 Task: Create new contact,   with mail id: 'Alice_King@denso.com', first name: 'Alice', Last name: 'King', Job Title: Operations Assistant, Phone number (305) 555-9012. Change life cycle stage to  'Lead' and lead status to 'New'. Add new company to the associated contact: trw.com and type: Vendor. Logged in from softage.4@softage.net
Action: Mouse moved to (64, 55)
Screenshot: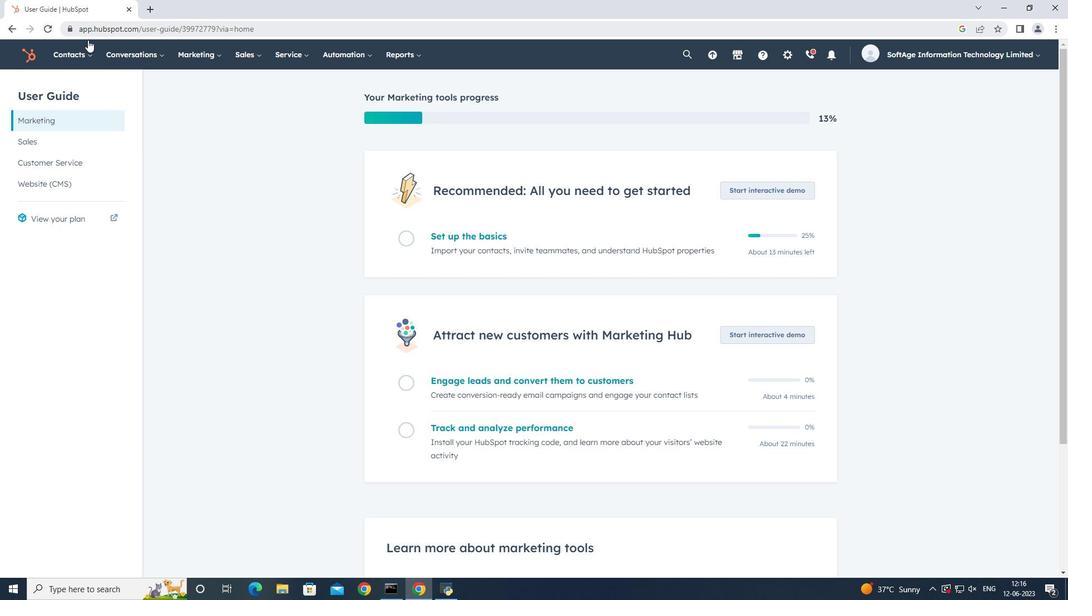 
Action: Mouse pressed left at (64, 55)
Screenshot: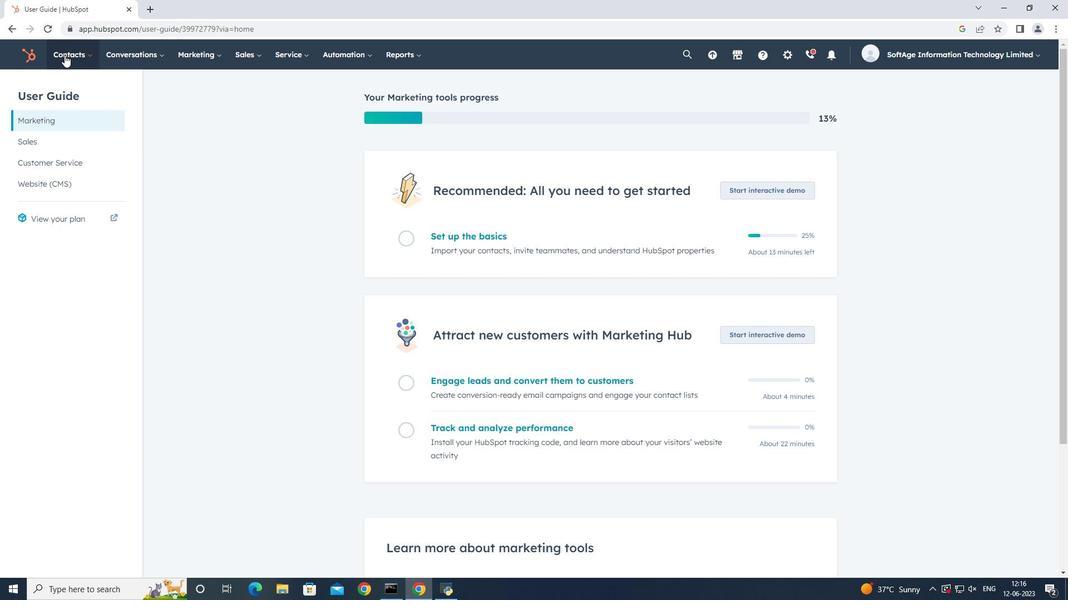 
Action: Mouse moved to (76, 86)
Screenshot: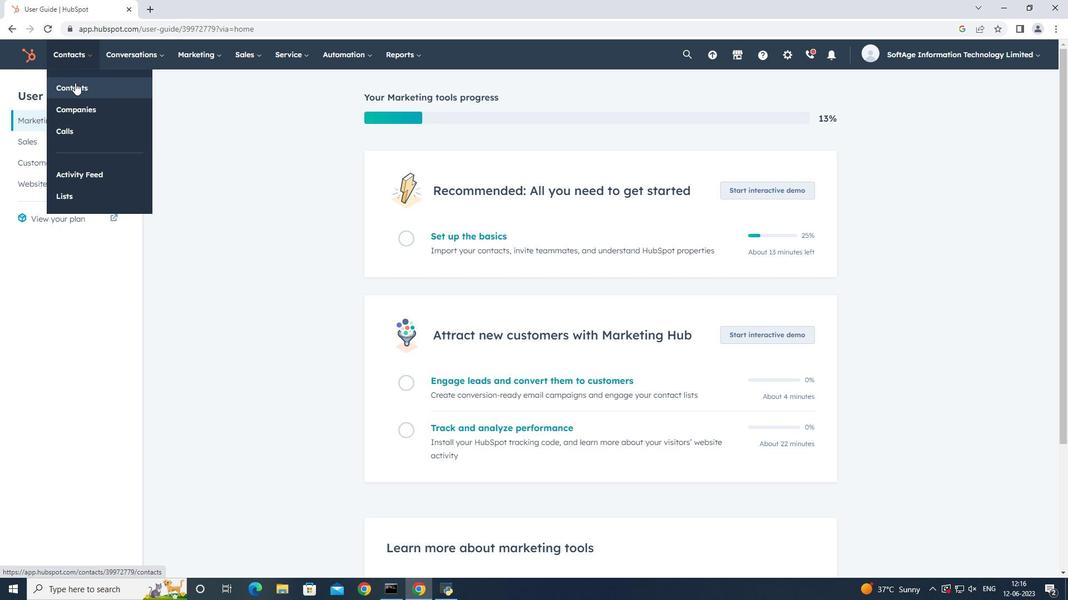 
Action: Mouse pressed left at (76, 86)
Screenshot: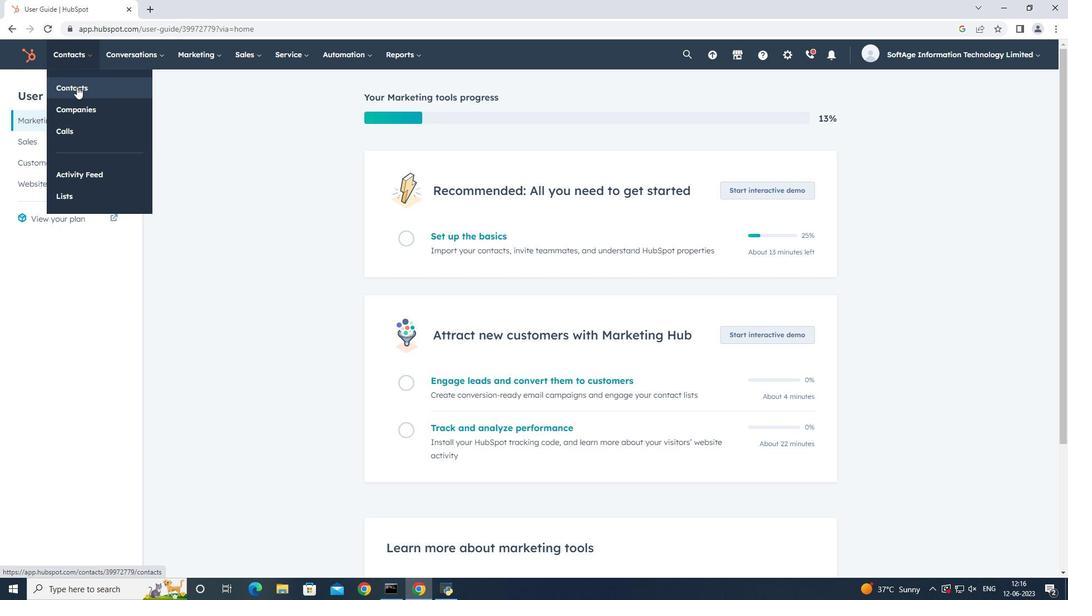 
Action: Mouse moved to (1030, 96)
Screenshot: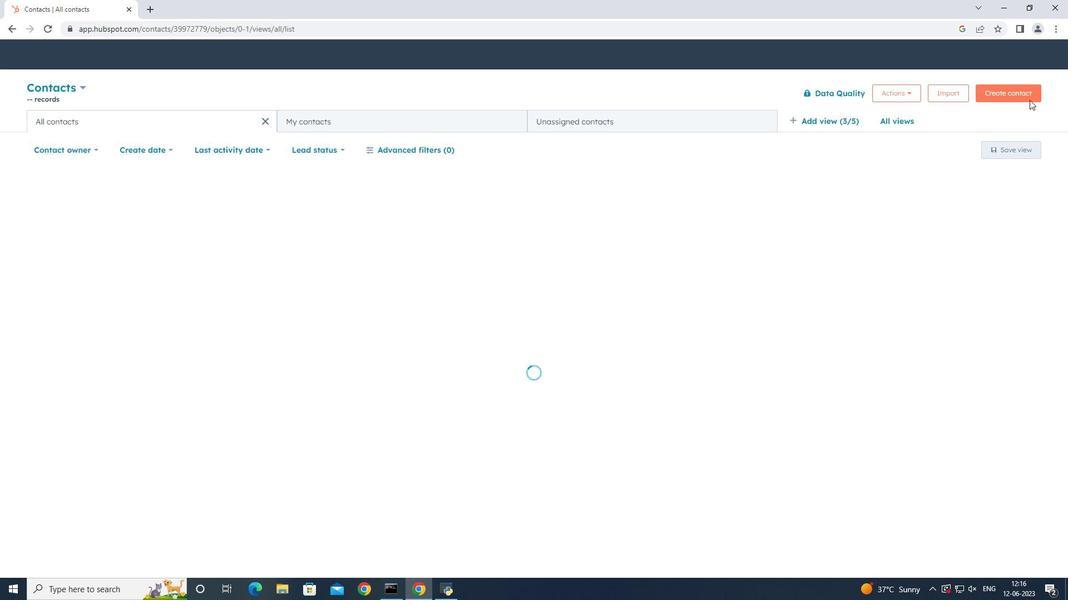 
Action: Mouse pressed left at (1030, 96)
Screenshot: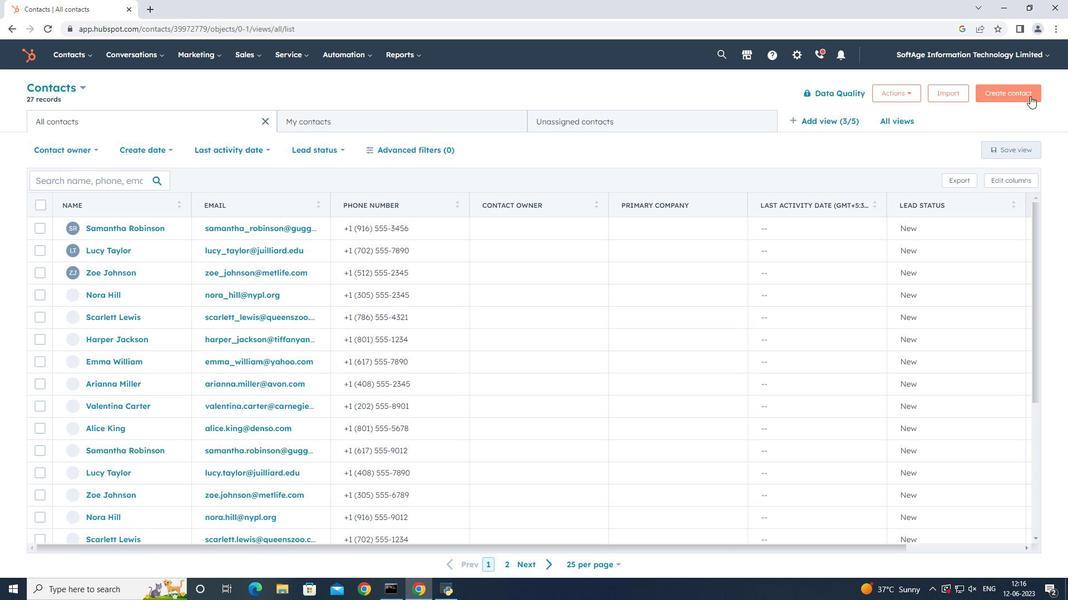 
Action: Mouse moved to (922, 148)
Screenshot: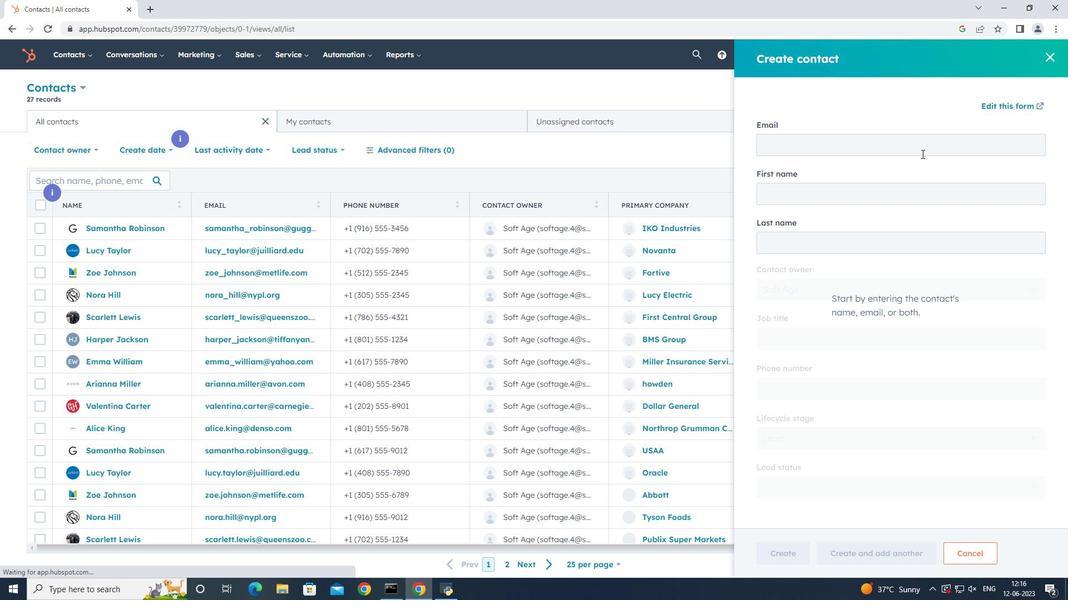 
Action: Mouse pressed left at (922, 148)
Screenshot: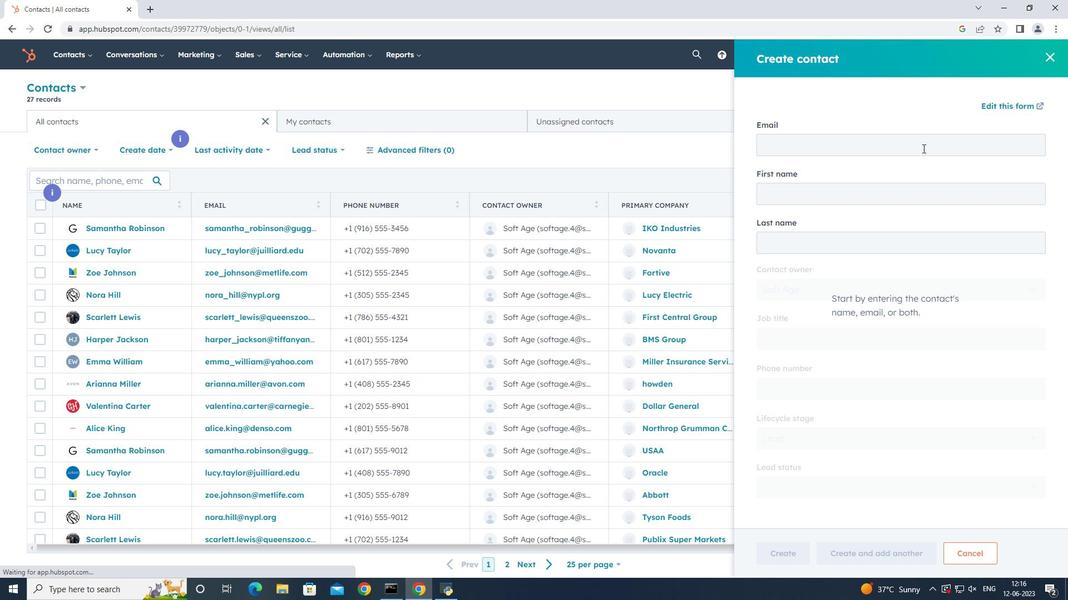
Action: Key pressed <Key.shift>Alice<Key.shift_r><Key.shift_r><Key.shift_r><Key.shift_r><Key.shift_r><Key.shift_r><Key.shift_r><Key.shift_r><Key.shift_r><Key.shift_r><Key.shift_r><Key.shift_r><Key.shift_r>_King<Key.shift><Key.shift><Key.shift><Key.shift><Key.shift><Key.shift><Key.shift><Key.shift><Key.shift>@denso.com<Key.tab><Key.shift><Key.shift><Key.shift><Key.shift><Key.shift><Key.shift>Alice<Key.tab><Key.shift><Key.shift><Key.shift><Key.shift><Key.shift><Key.shift>King
Screenshot: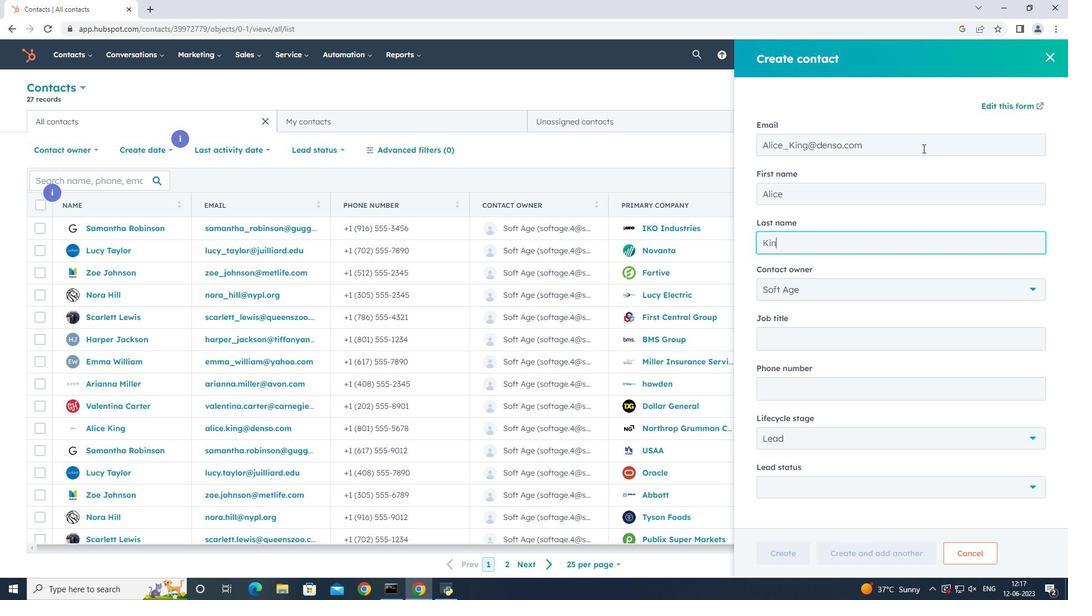 
Action: Mouse moved to (895, 336)
Screenshot: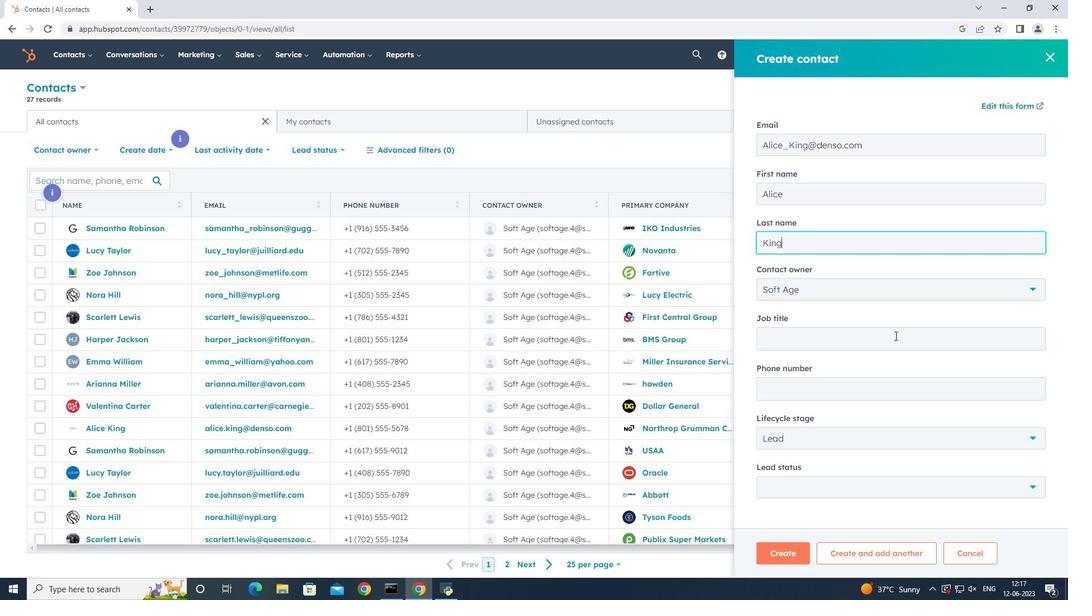 
Action: Mouse pressed left at (895, 336)
Screenshot: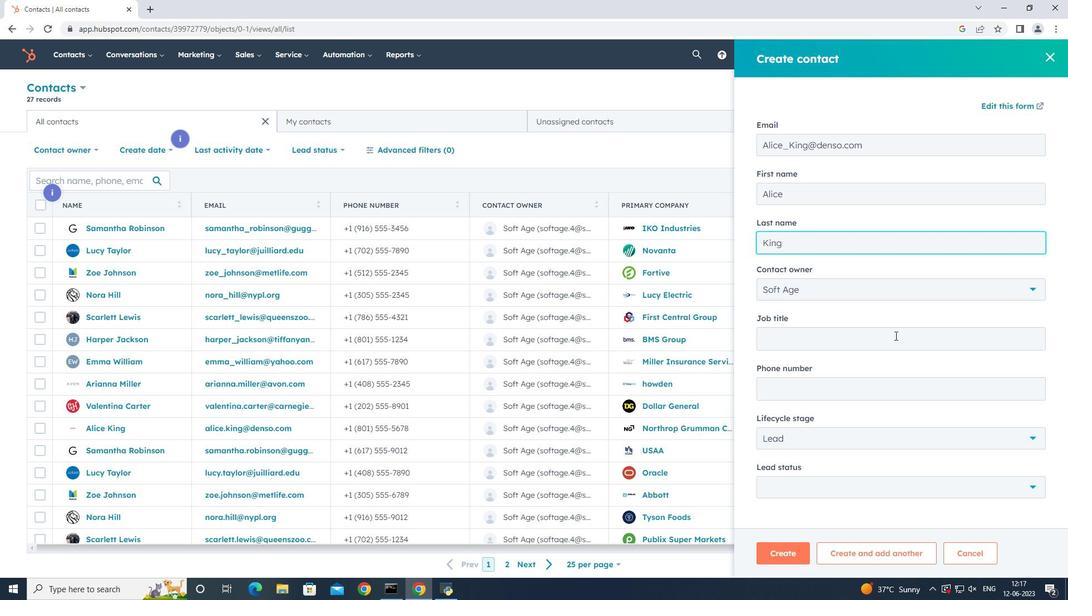 
Action: Mouse moved to (912, 309)
Screenshot: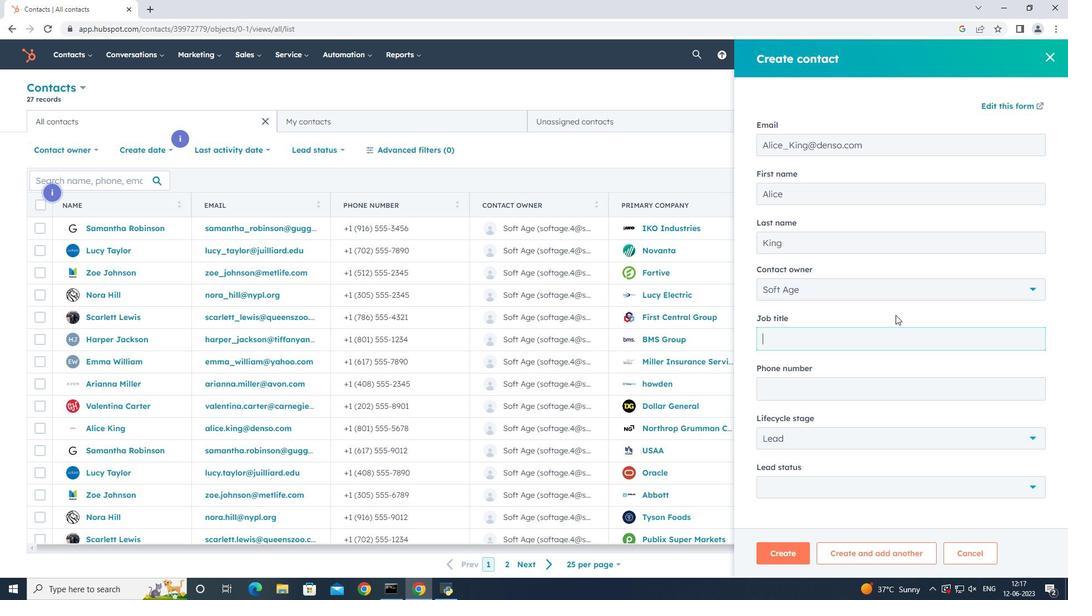 
Action: Key pressed <Key.shift><Key.shift><Key.shift><Key.shift><Key.shift>Operations<Key.space><Key.shift><Key.shift><Key.shift><Key.shift><Key.shift><Key.shift><Key.shift><Key.shift><Key.shift><Key.shift><Key.shift><Key.shift>Assistant
Screenshot: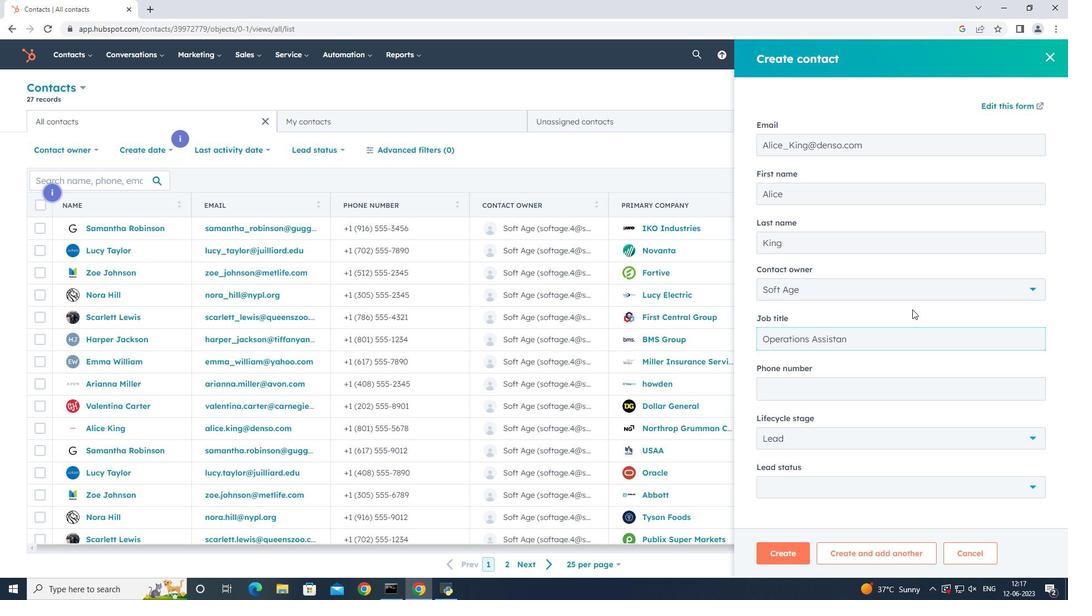 
Action: Mouse moved to (885, 382)
Screenshot: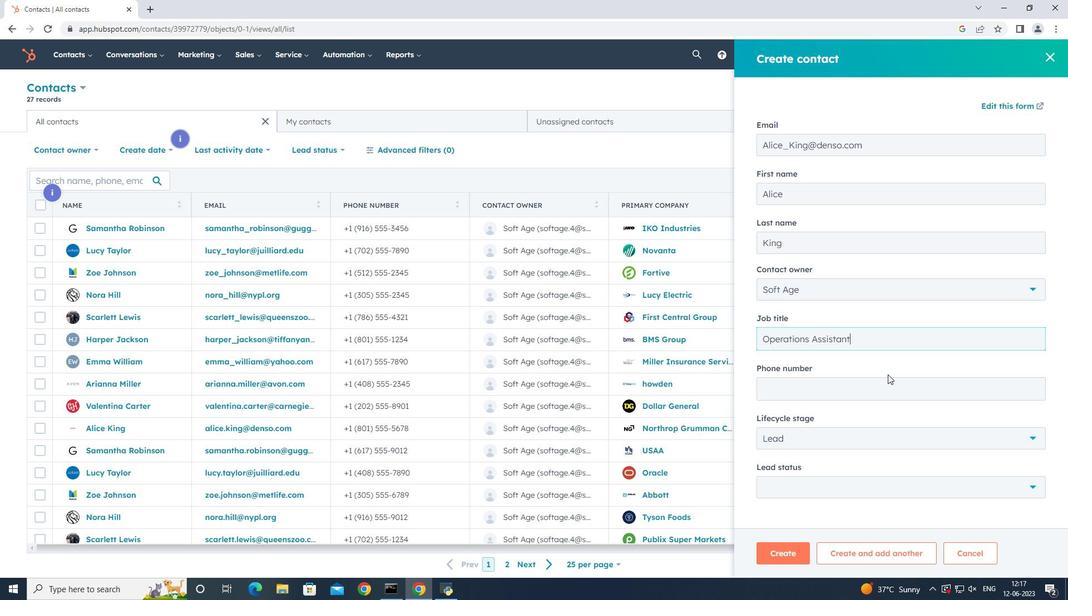 
Action: Mouse pressed left at (885, 382)
Screenshot: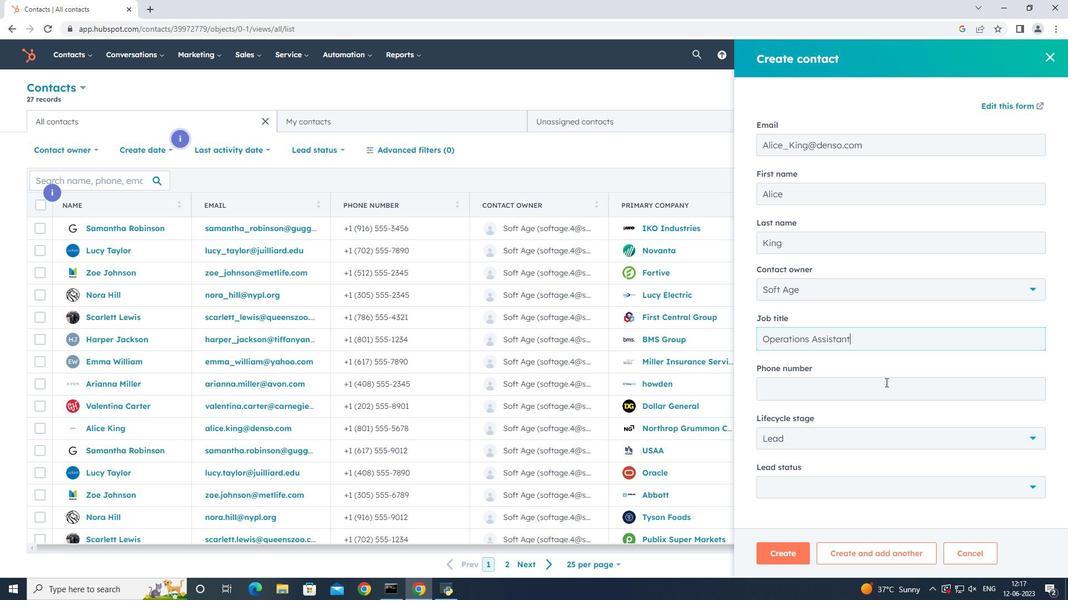 
Action: Key pressed 3055559012
Screenshot: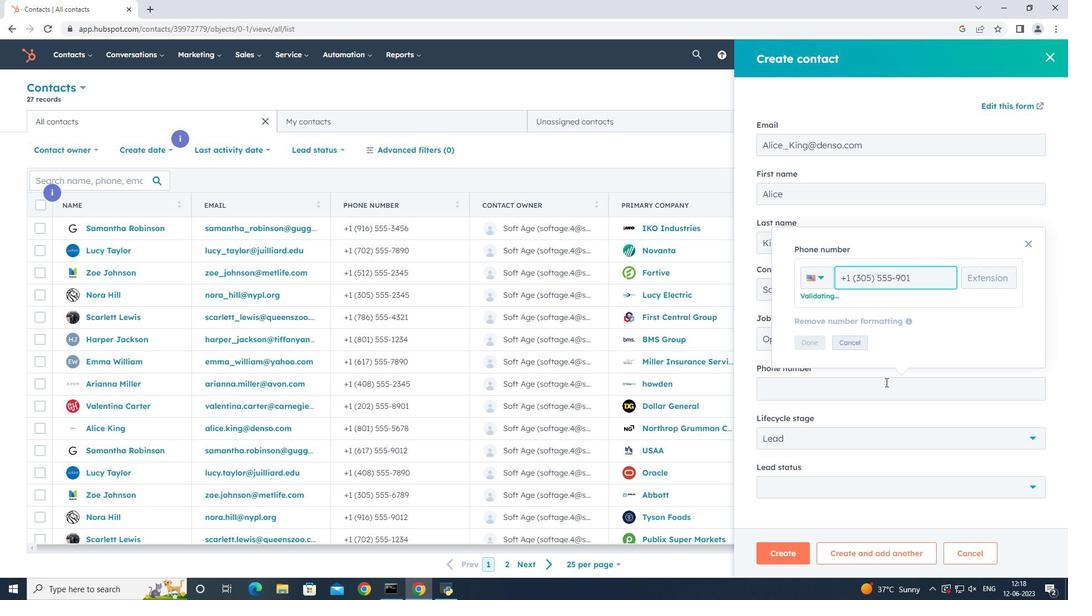 
Action: Mouse moved to (816, 343)
Screenshot: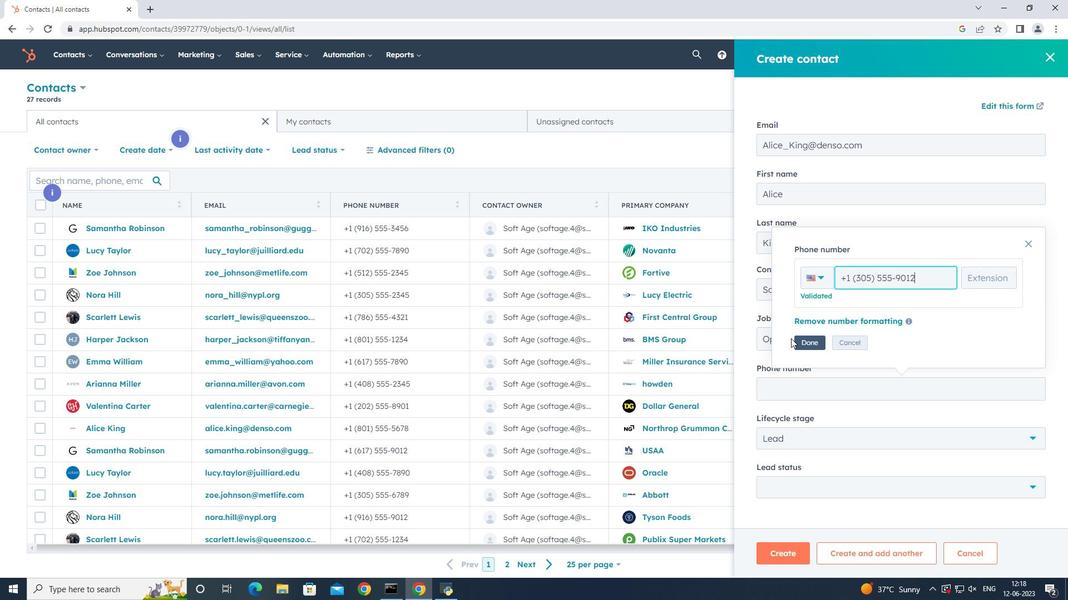 
Action: Mouse pressed left at (816, 343)
Screenshot: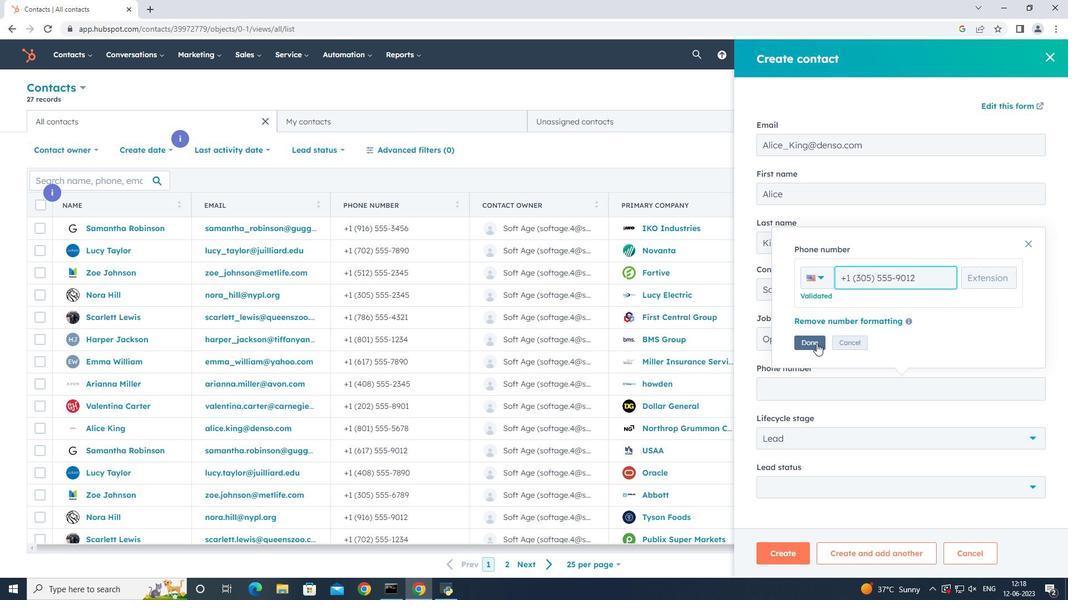
Action: Mouse moved to (853, 390)
Screenshot: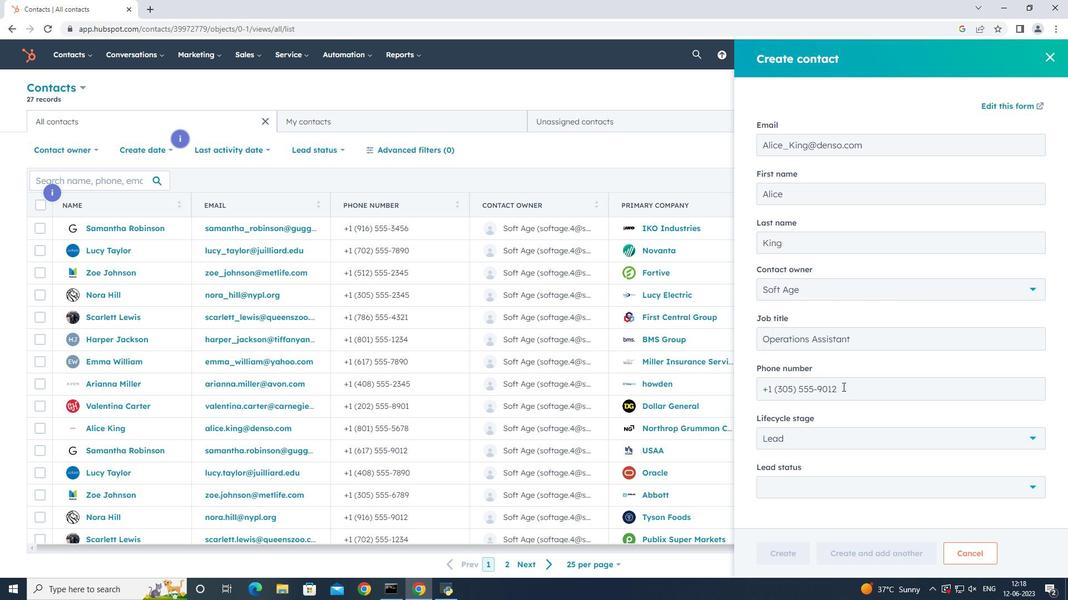 
Action: Mouse scrolled (853, 389) with delta (0, 0)
Screenshot: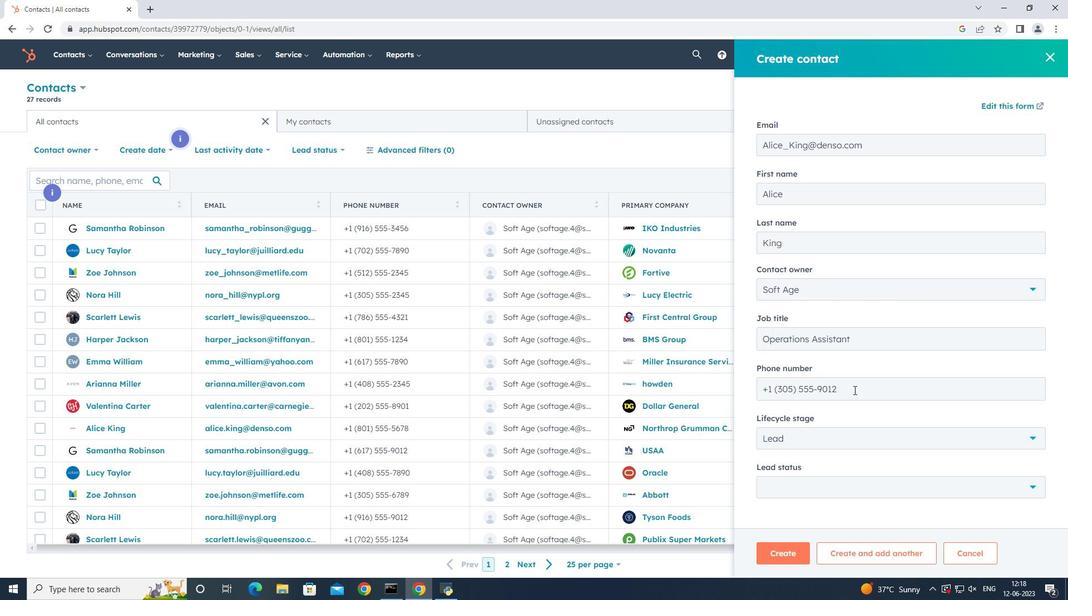
Action: Mouse scrolled (853, 389) with delta (0, 0)
Screenshot: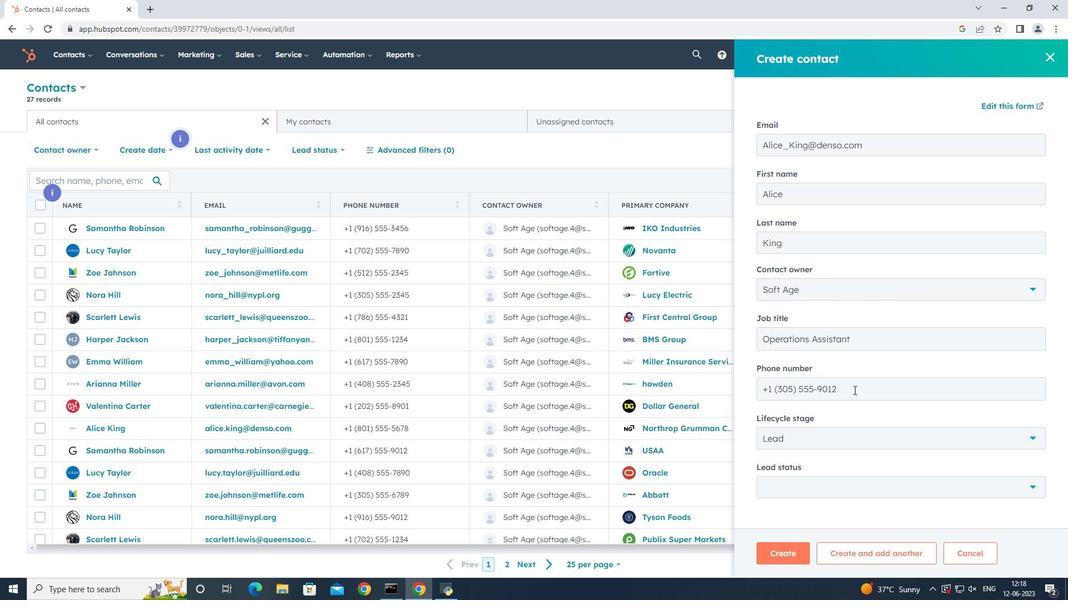 
Action: Mouse moved to (867, 439)
Screenshot: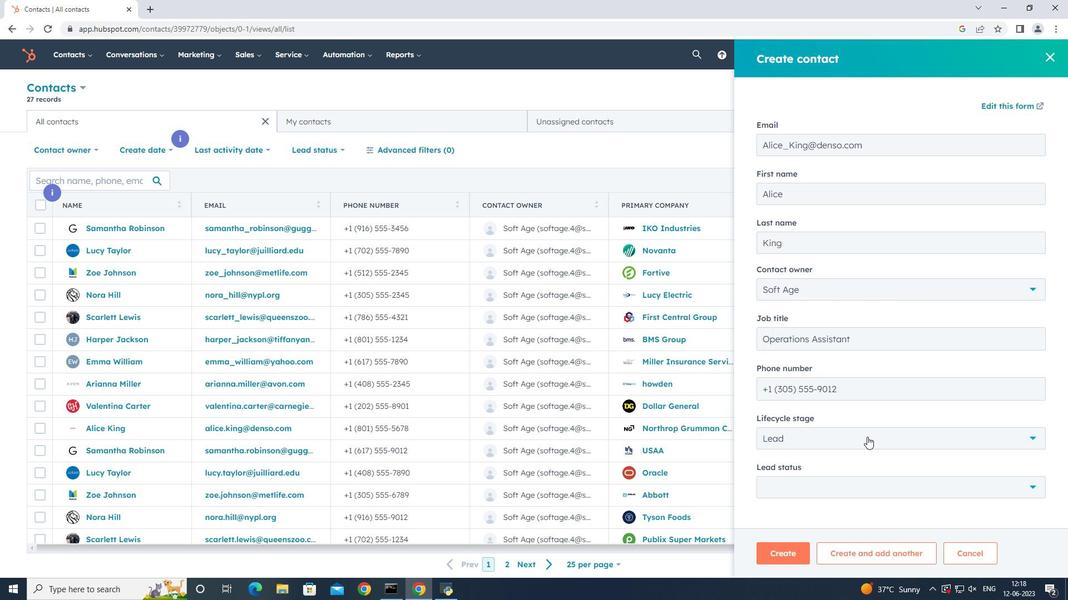 
Action: Mouse pressed left at (867, 439)
Screenshot: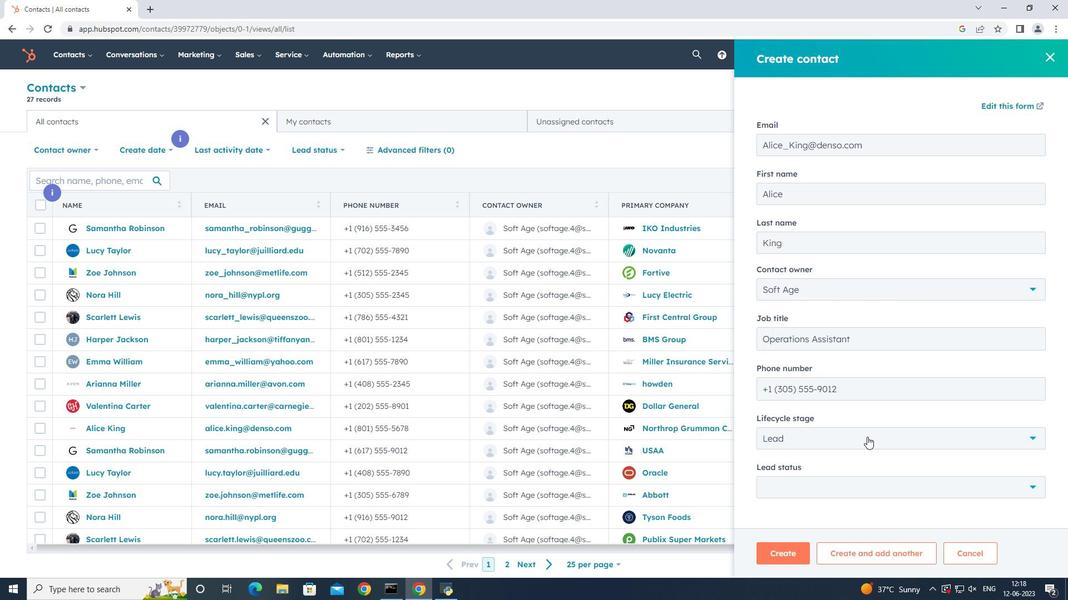 
Action: Mouse moved to (863, 333)
Screenshot: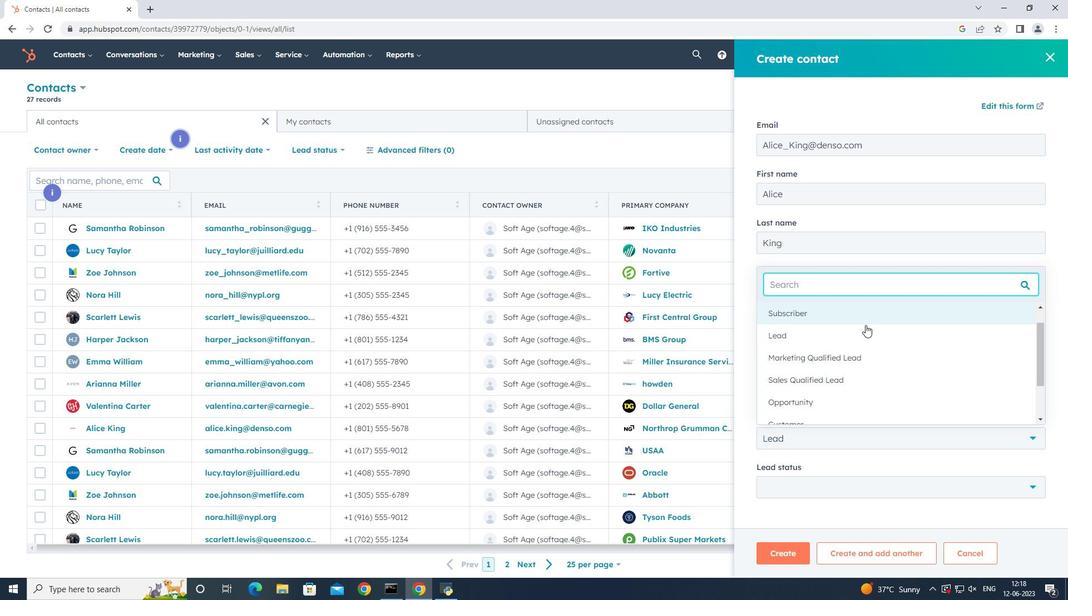 
Action: Mouse pressed left at (863, 333)
Screenshot: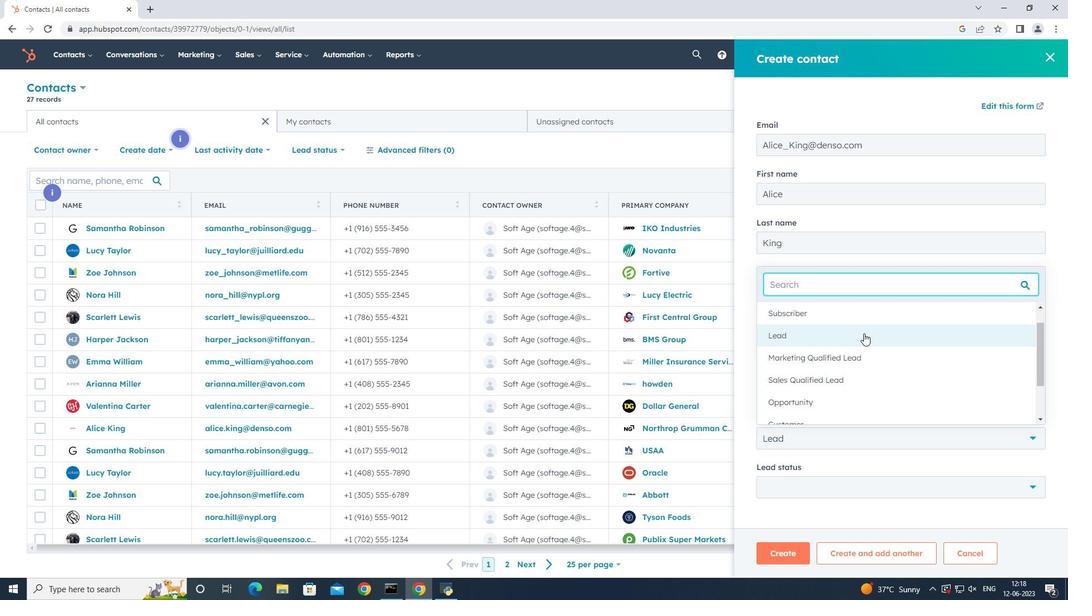 
Action: Mouse moved to (895, 483)
Screenshot: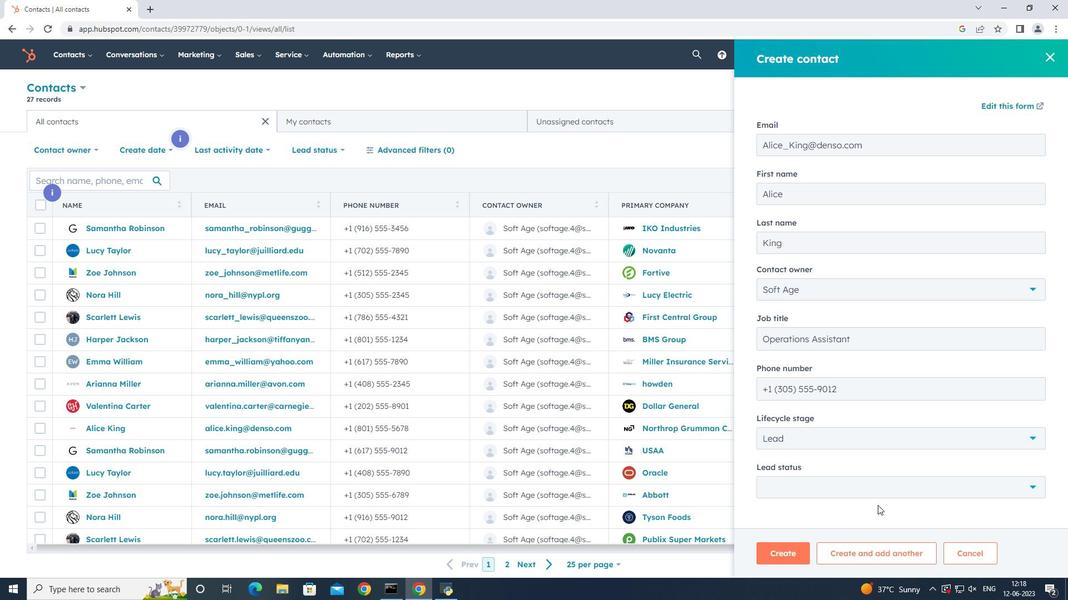 
Action: Mouse pressed left at (895, 483)
Screenshot: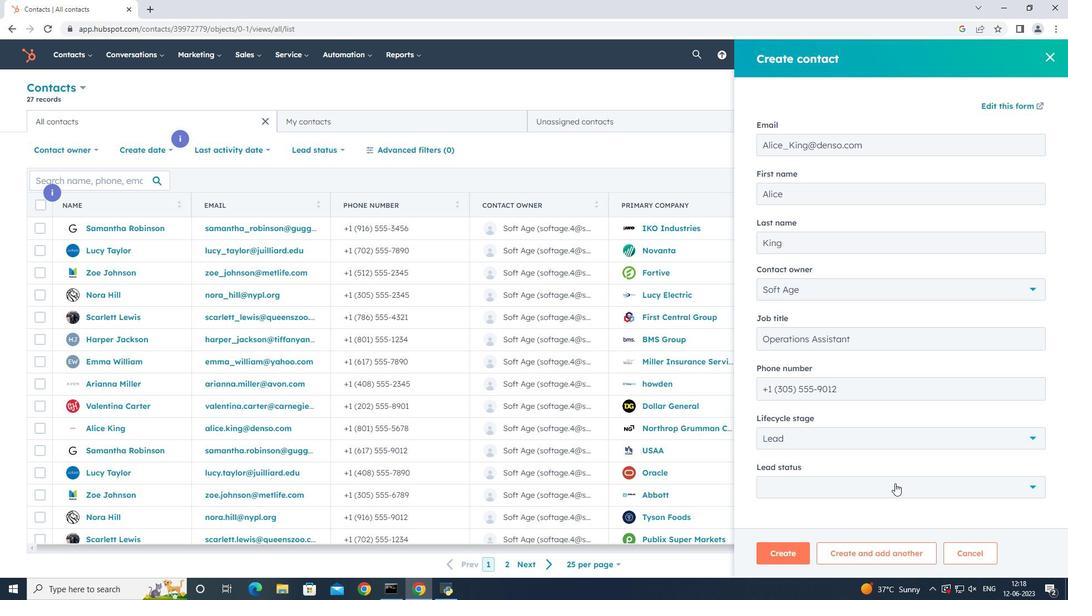 
Action: Mouse moved to (890, 388)
Screenshot: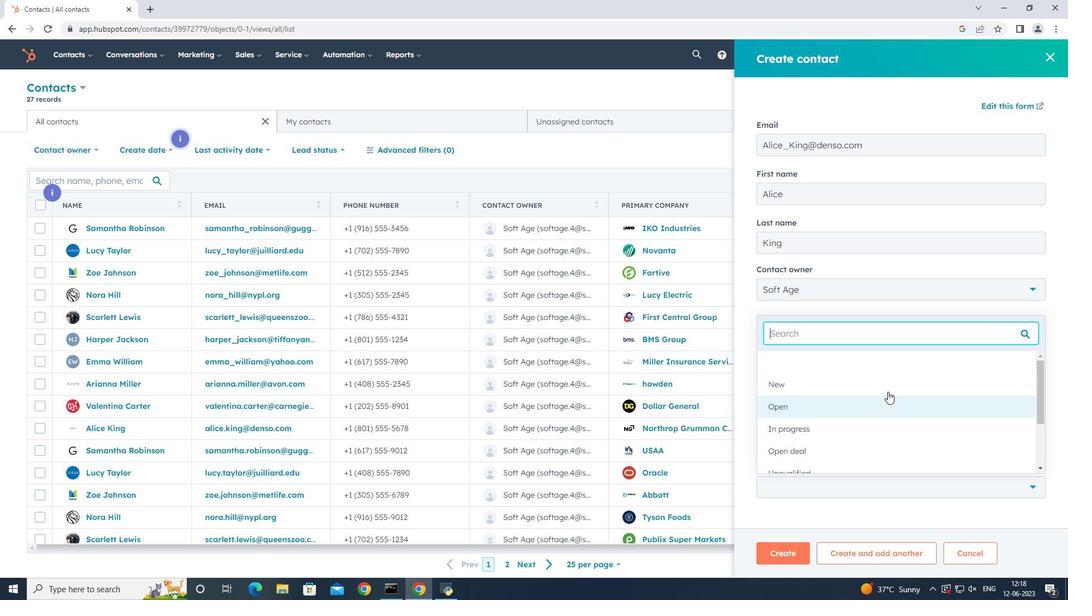 
Action: Mouse pressed left at (890, 388)
Screenshot: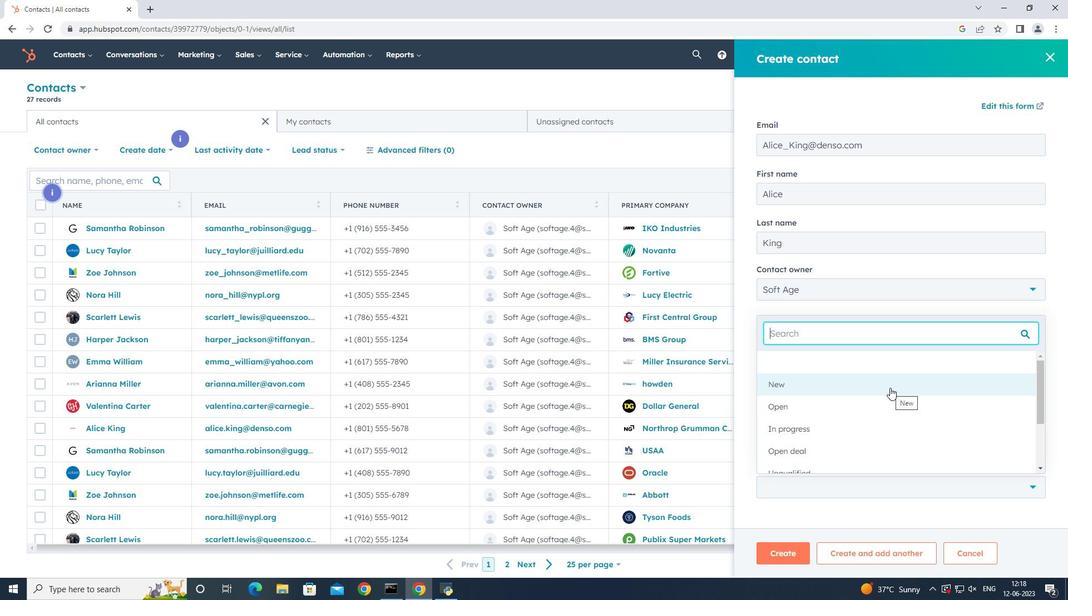 
Action: Mouse moved to (790, 544)
Screenshot: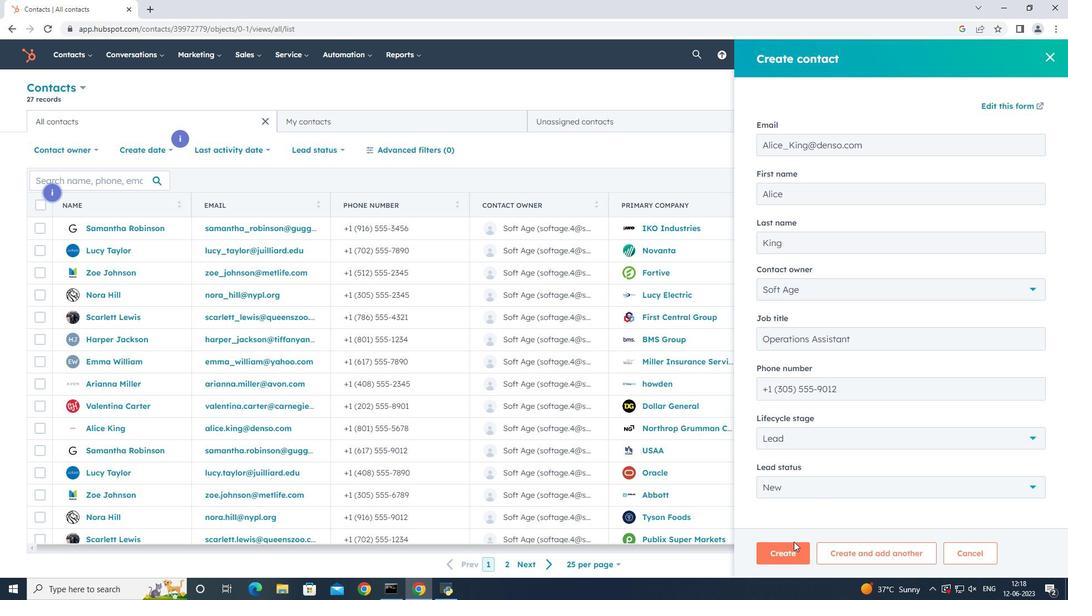 
Action: Mouse pressed left at (790, 544)
Screenshot: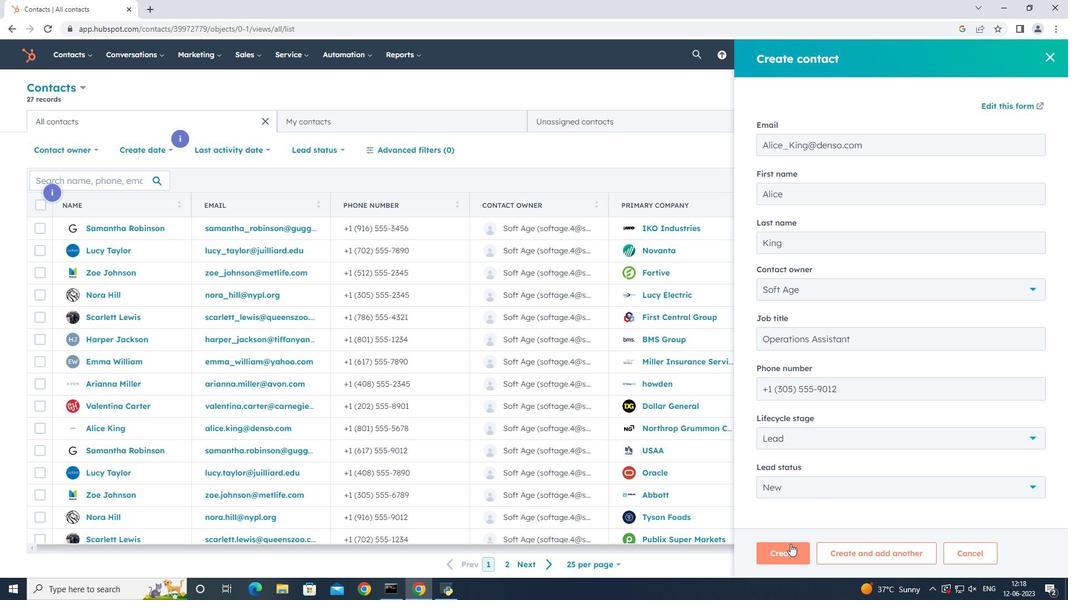 
Action: Mouse moved to (746, 359)
Screenshot: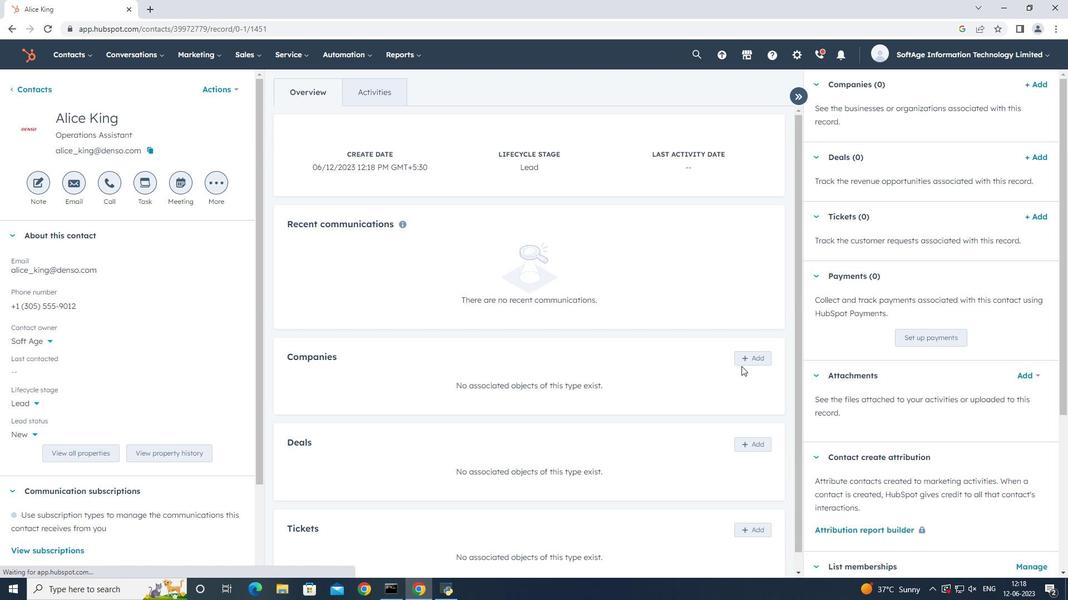 
Action: Mouse pressed left at (746, 359)
Screenshot: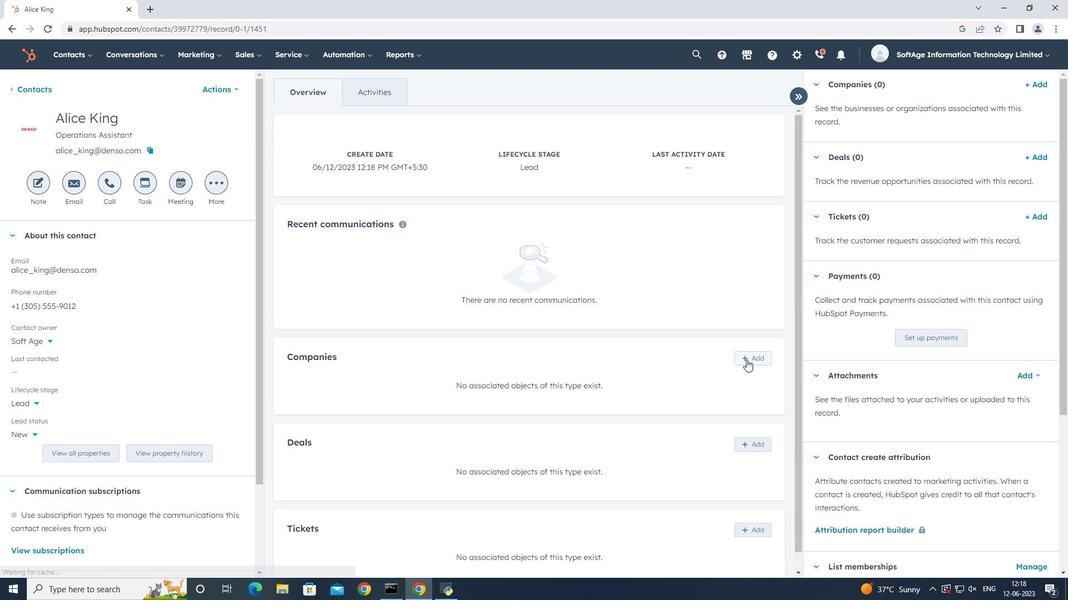 
Action: Mouse moved to (834, 118)
Screenshot: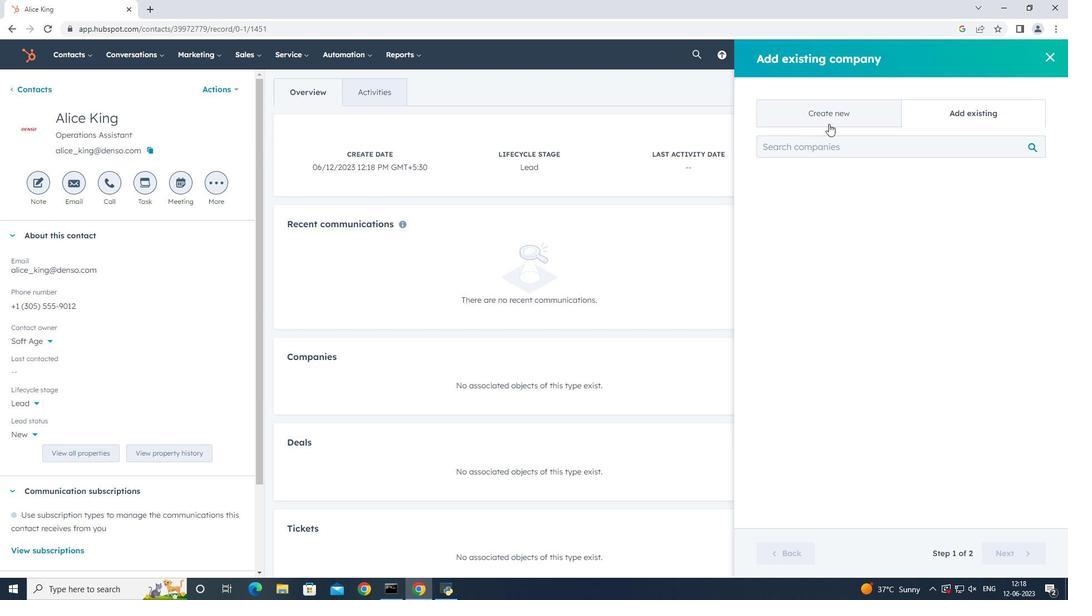 
Action: Mouse pressed left at (834, 118)
Screenshot: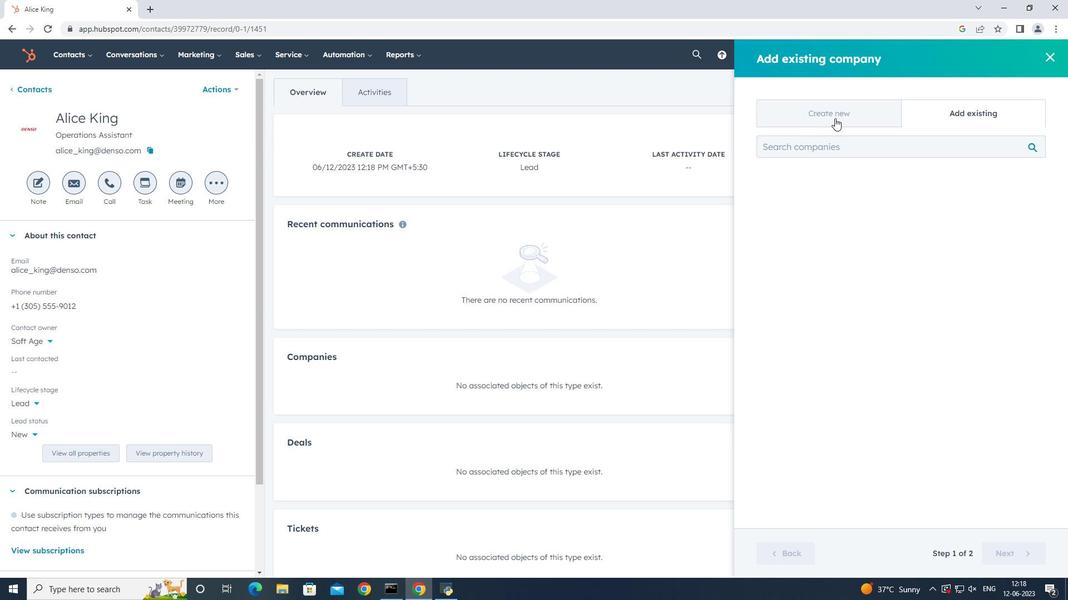 
Action: Mouse moved to (849, 175)
Screenshot: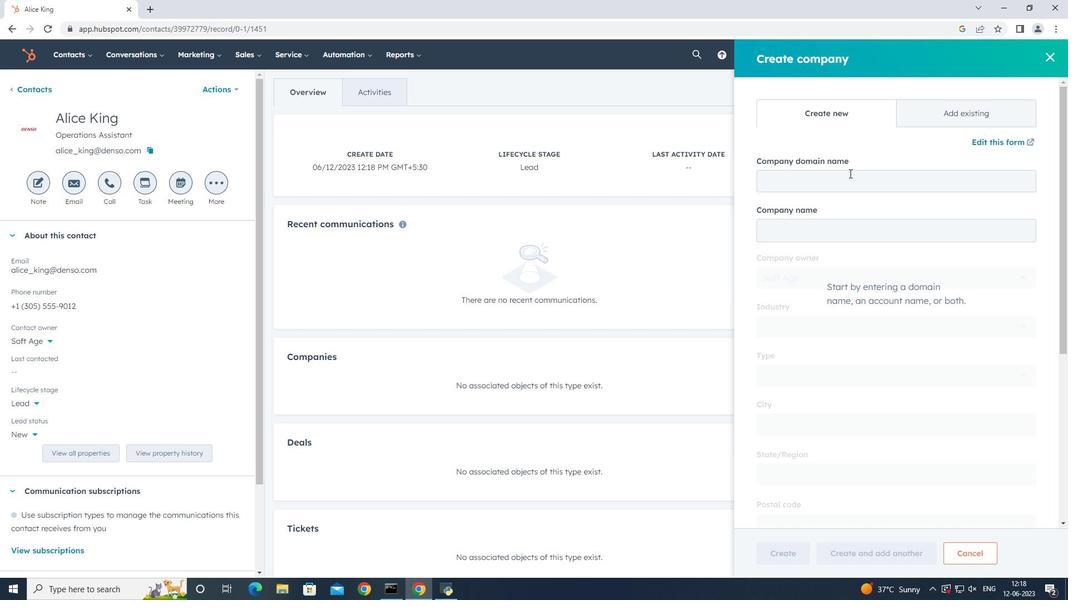 
Action: Mouse pressed left at (849, 175)
Screenshot: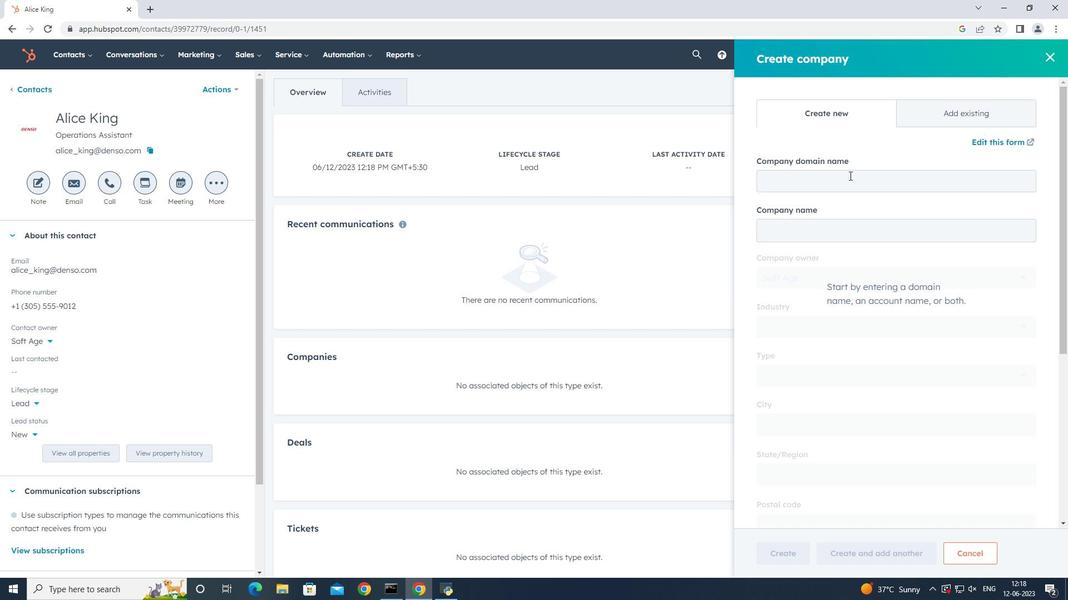 
Action: Key pressed trw.com
Screenshot: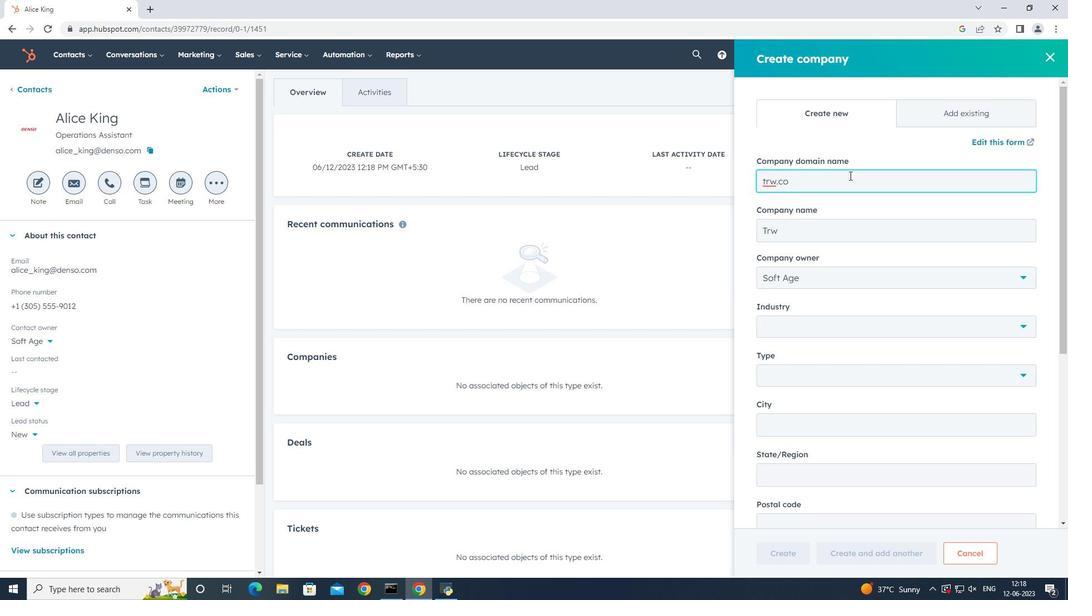 
Action: Mouse moved to (864, 368)
Screenshot: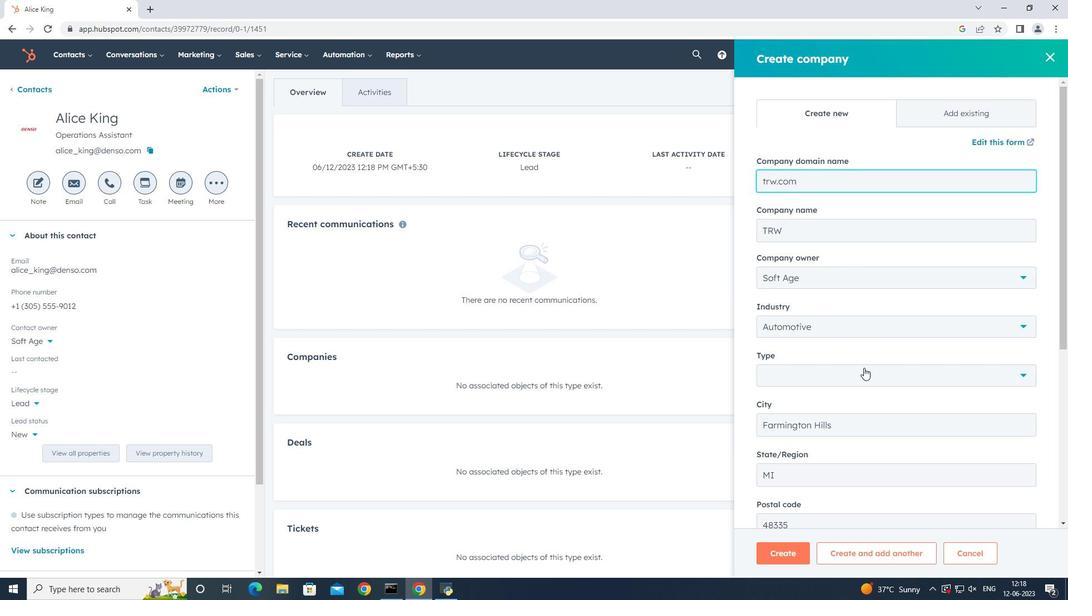 
Action: Mouse pressed left at (864, 368)
Screenshot: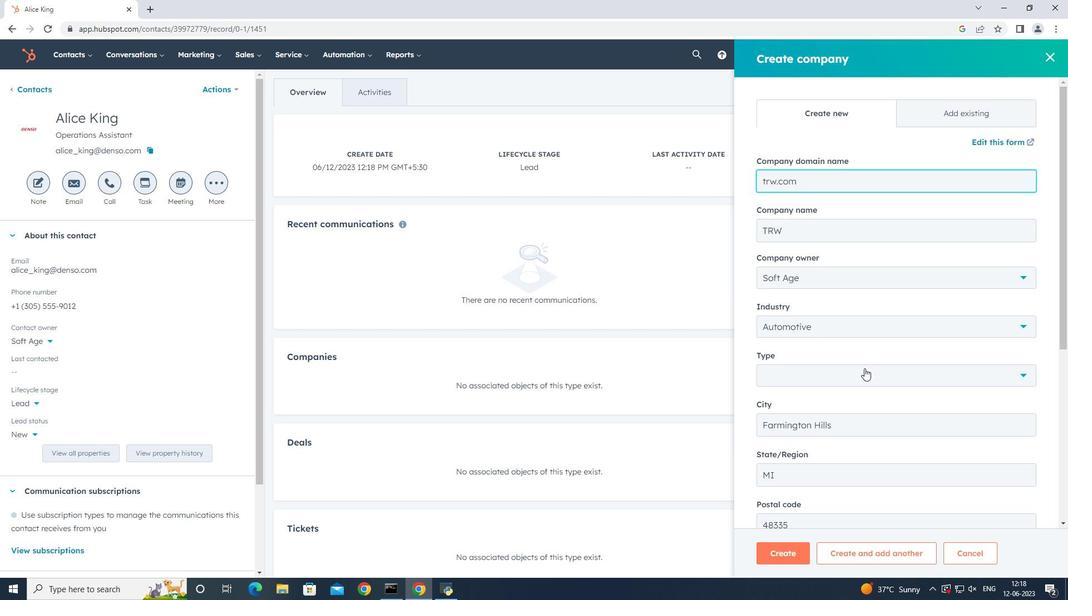 
Action: Mouse moved to (822, 486)
Screenshot: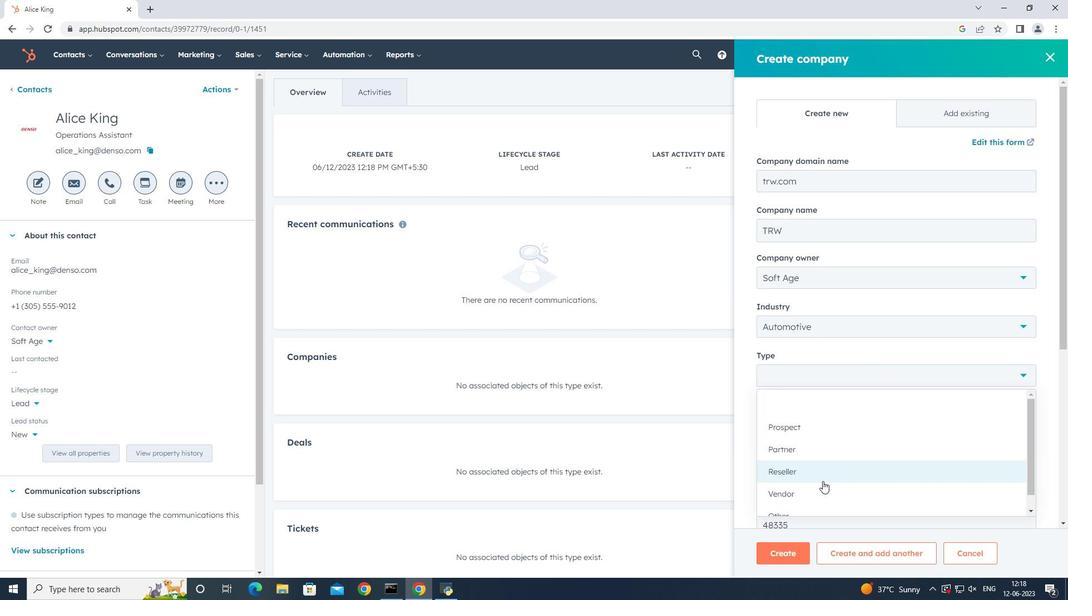 
Action: Mouse pressed left at (822, 486)
Screenshot: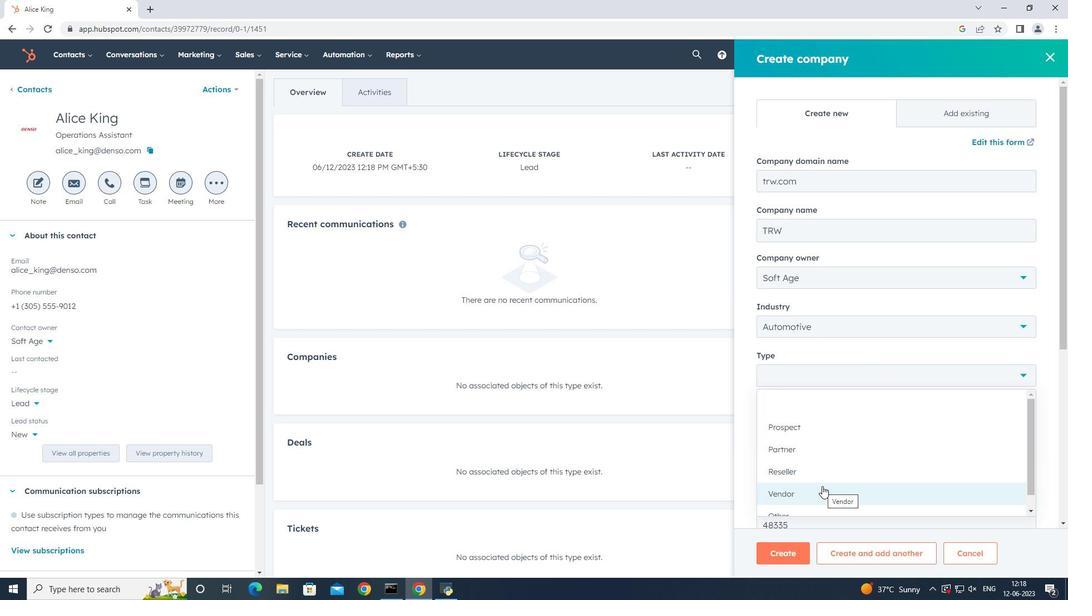 
Action: Mouse moved to (862, 455)
Screenshot: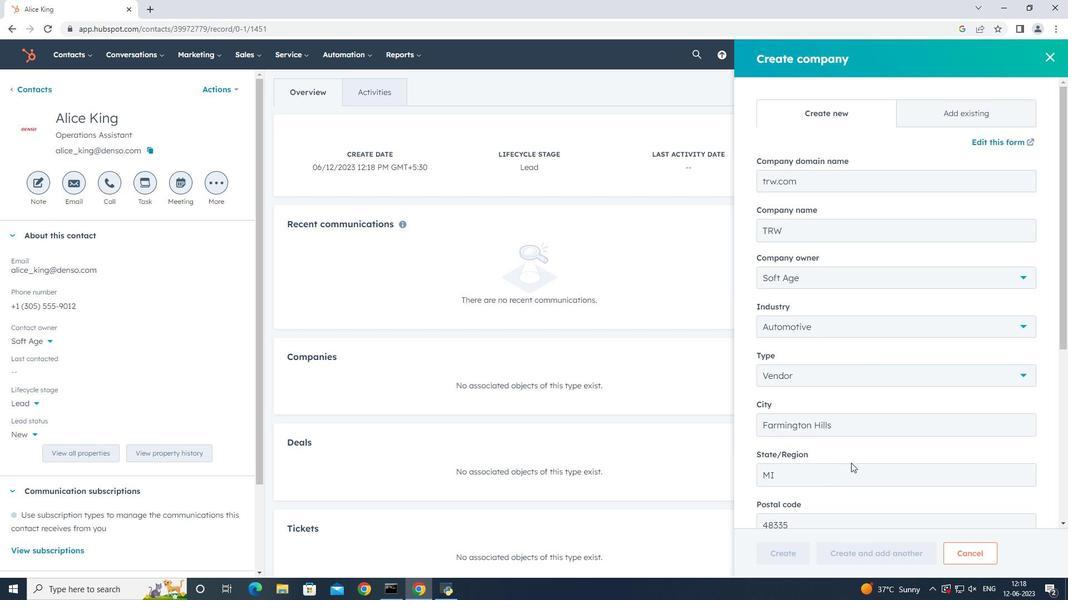 
Action: Mouse scrolled (862, 455) with delta (0, 0)
Screenshot: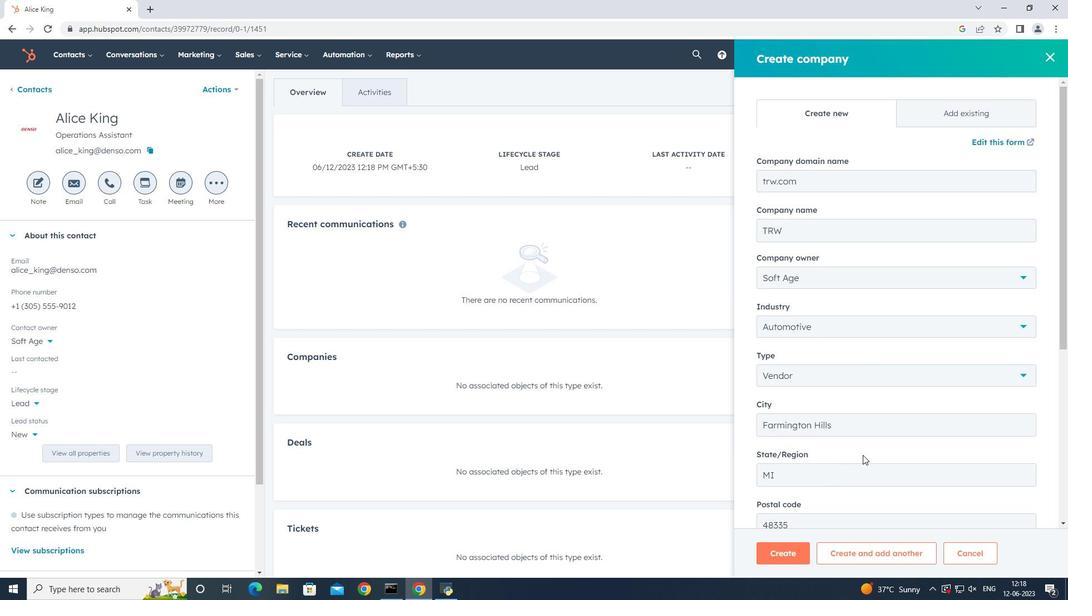 
Action: Mouse scrolled (862, 455) with delta (0, 0)
Screenshot: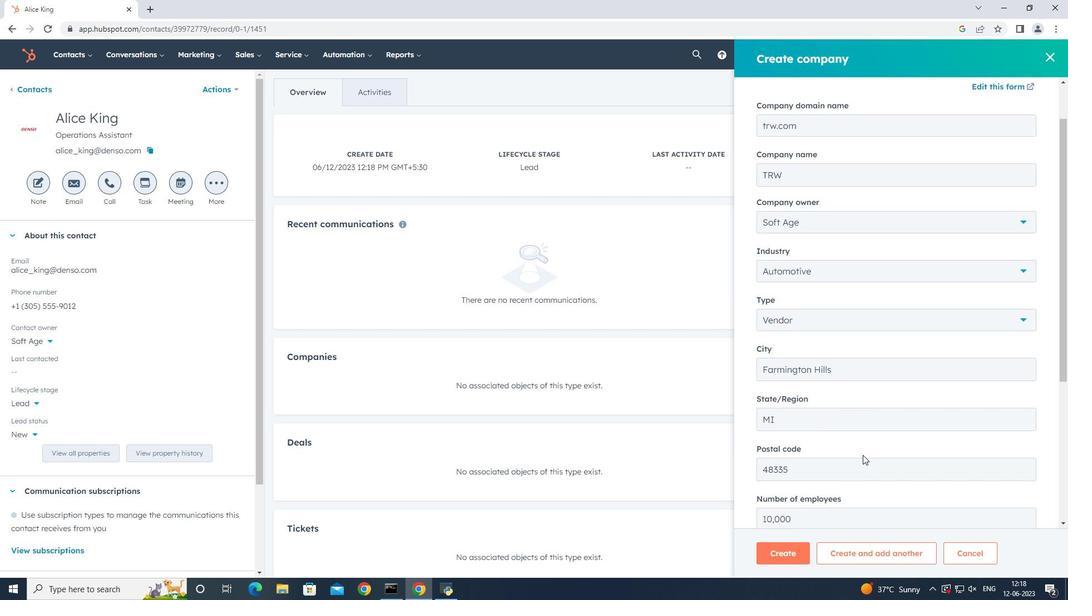 
Action: Mouse scrolled (862, 455) with delta (0, 0)
Screenshot: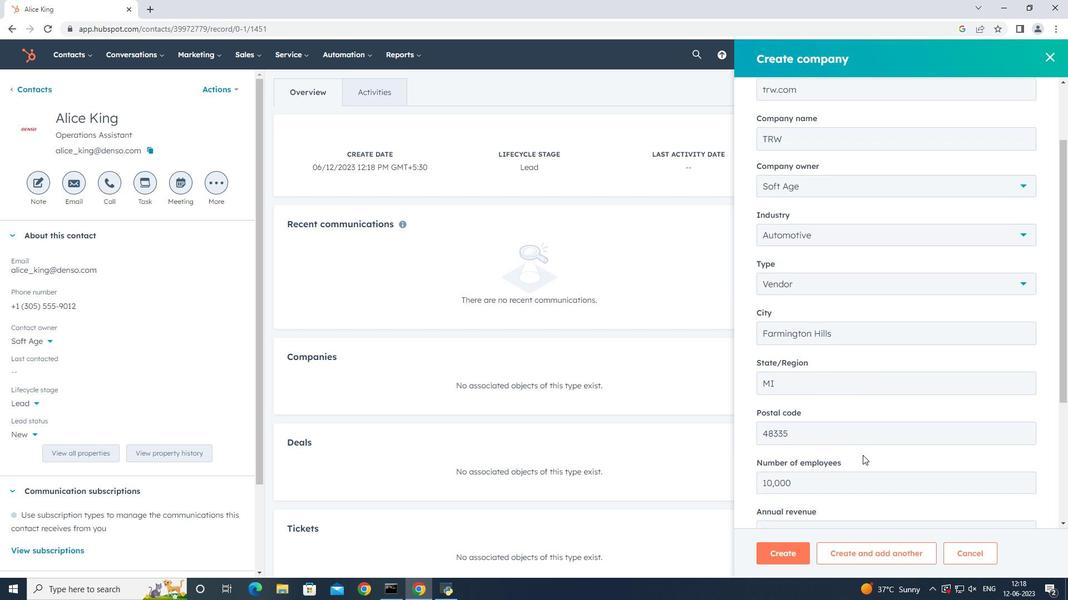 
Action: Mouse scrolled (862, 455) with delta (0, 0)
Screenshot: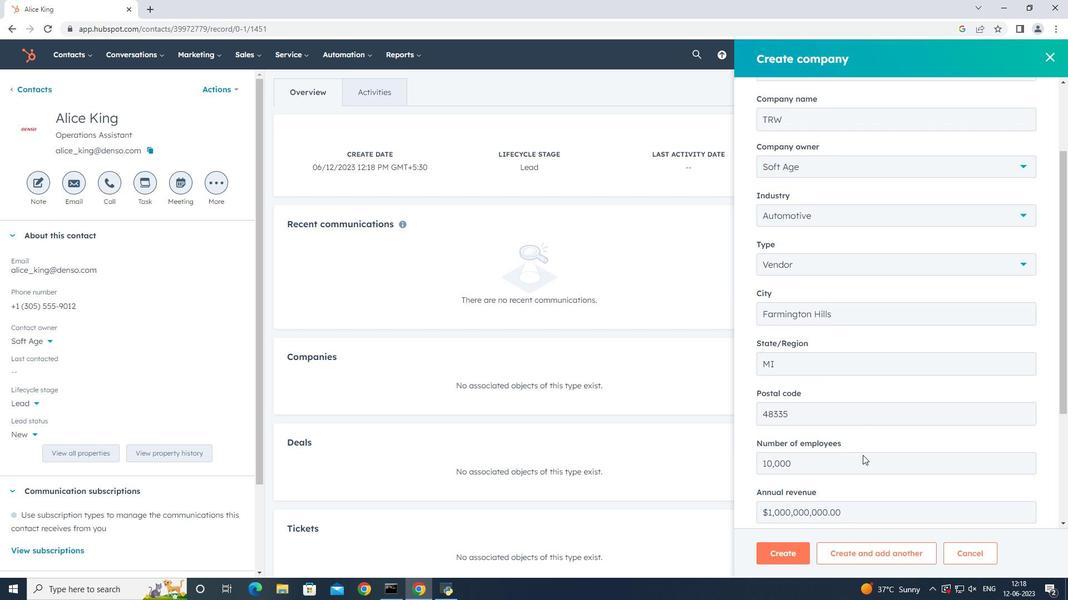 
Action: Mouse scrolled (862, 455) with delta (0, 0)
Screenshot: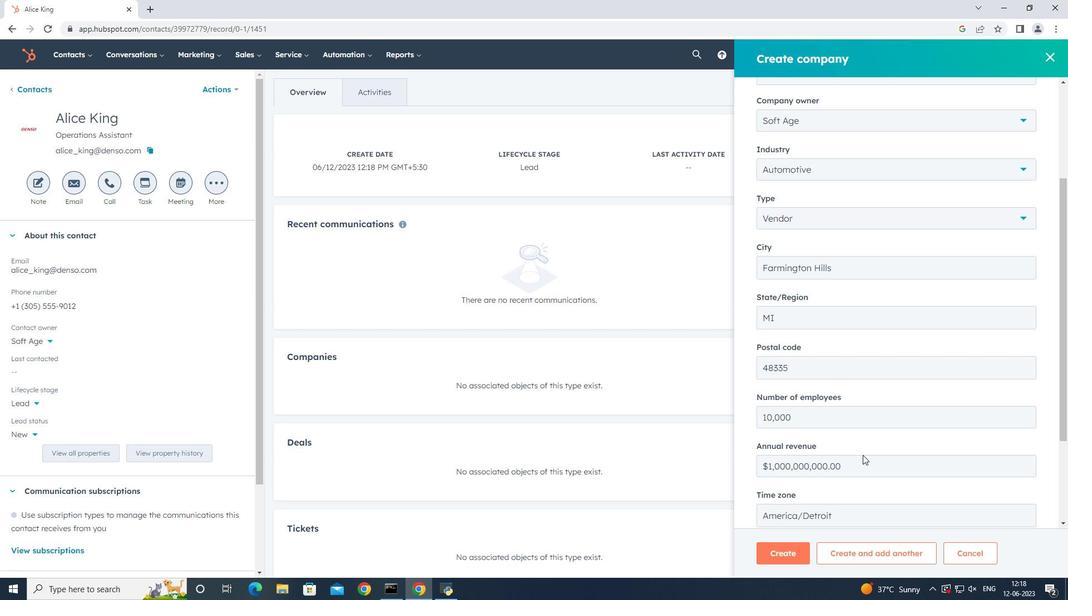 
Action: Mouse scrolled (862, 455) with delta (0, 0)
Screenshot: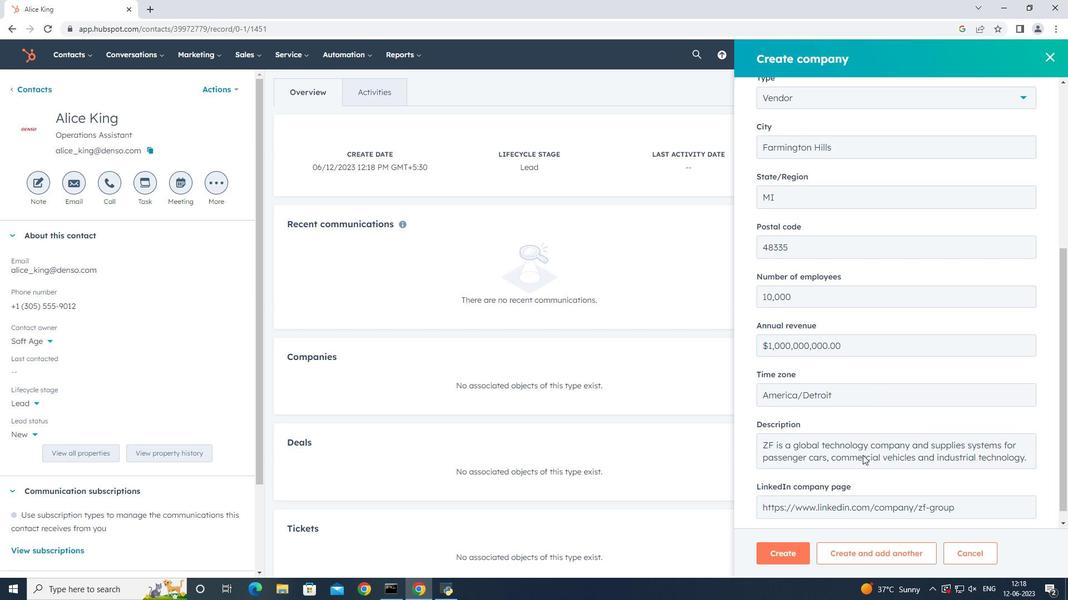 
Action: Mouse scrolled (862, 455) with delta (0, 0)
Screenshot: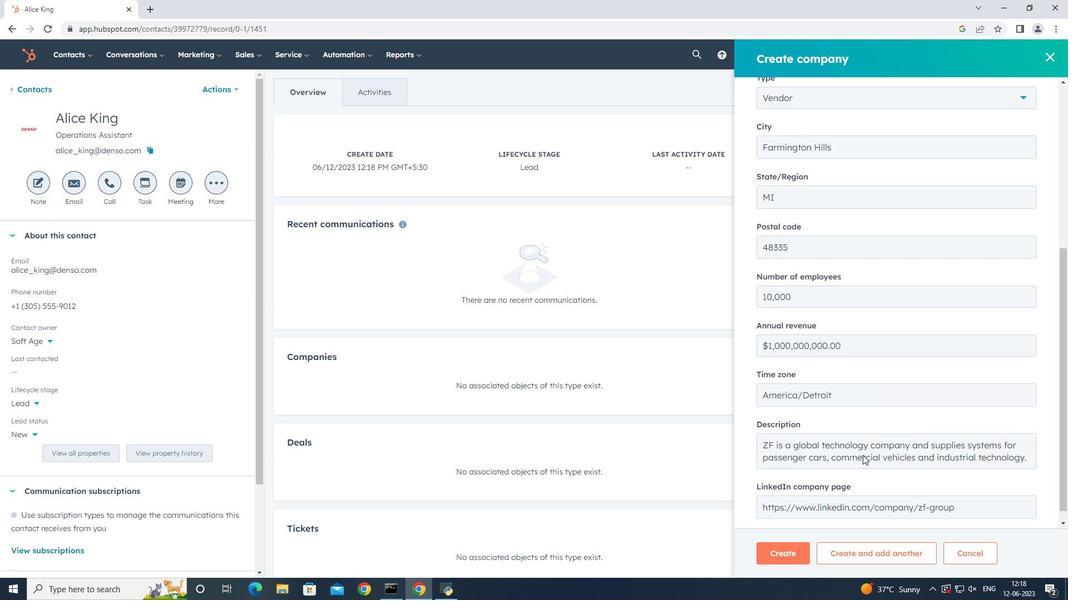
Action: Mouse scrolled (862, 455) with delta (0, 0)
Screenshot: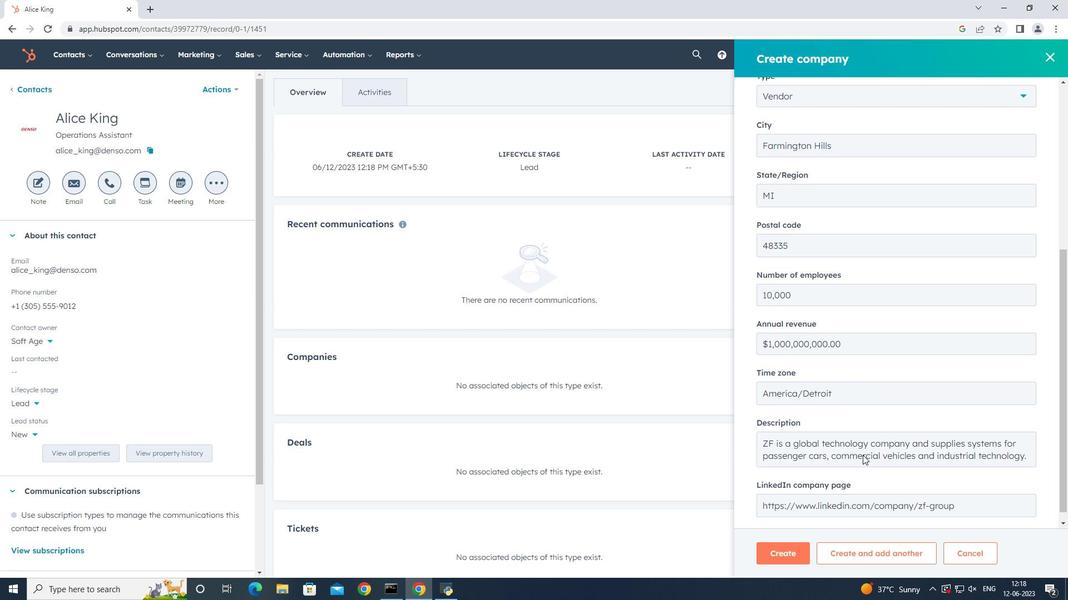 
Action: Mouse scrolled (862, 455) with delta (0, 0)
Screenshot: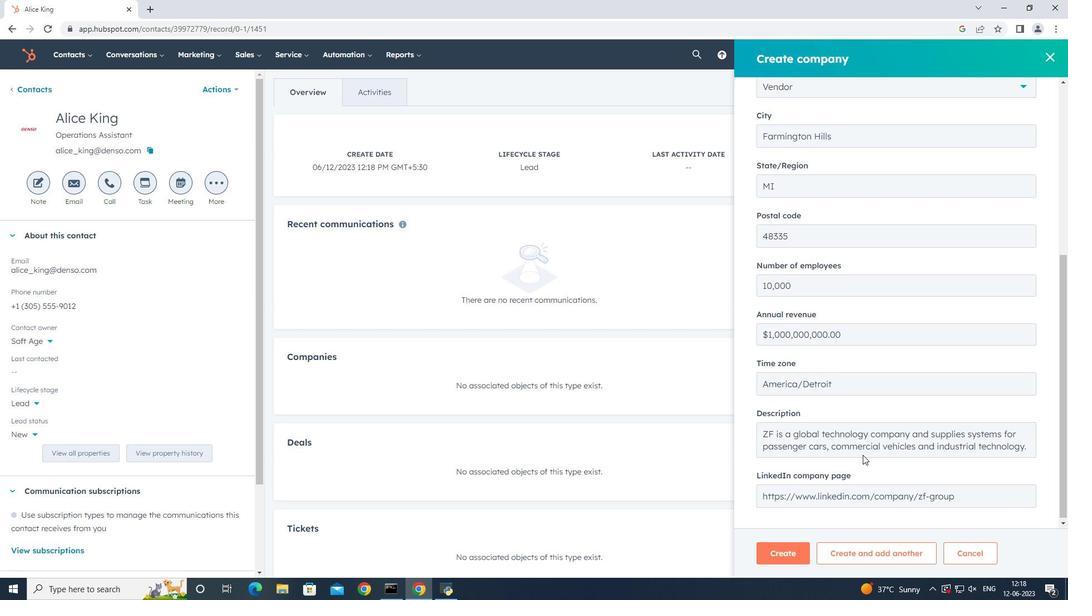 
Action: Mouse moved to (777, 549)
Screenshot: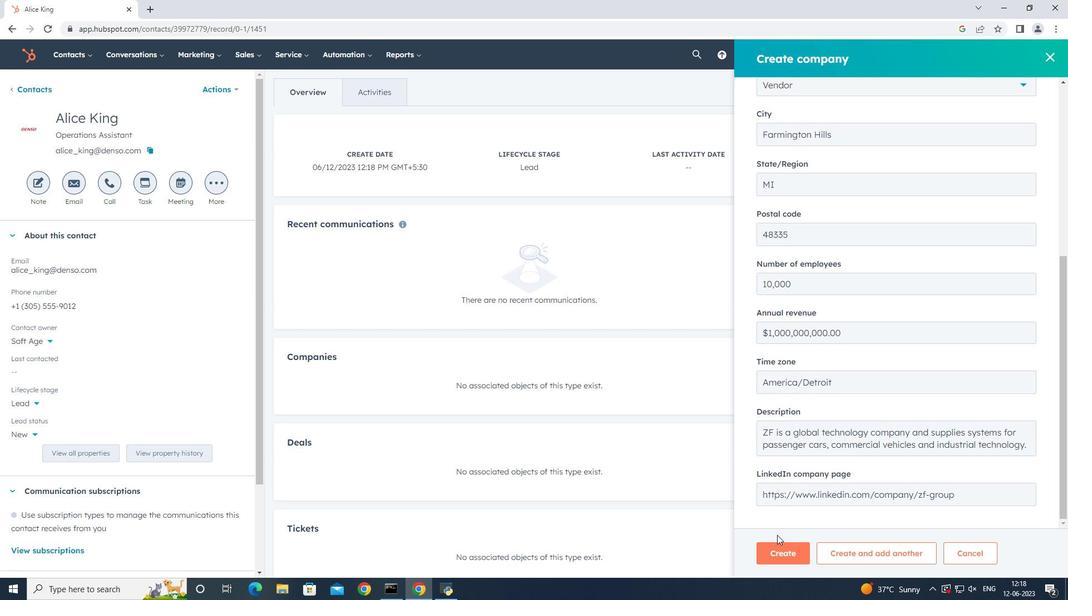 
Action: Mouse pressed left at (777, 549)
Screenshot: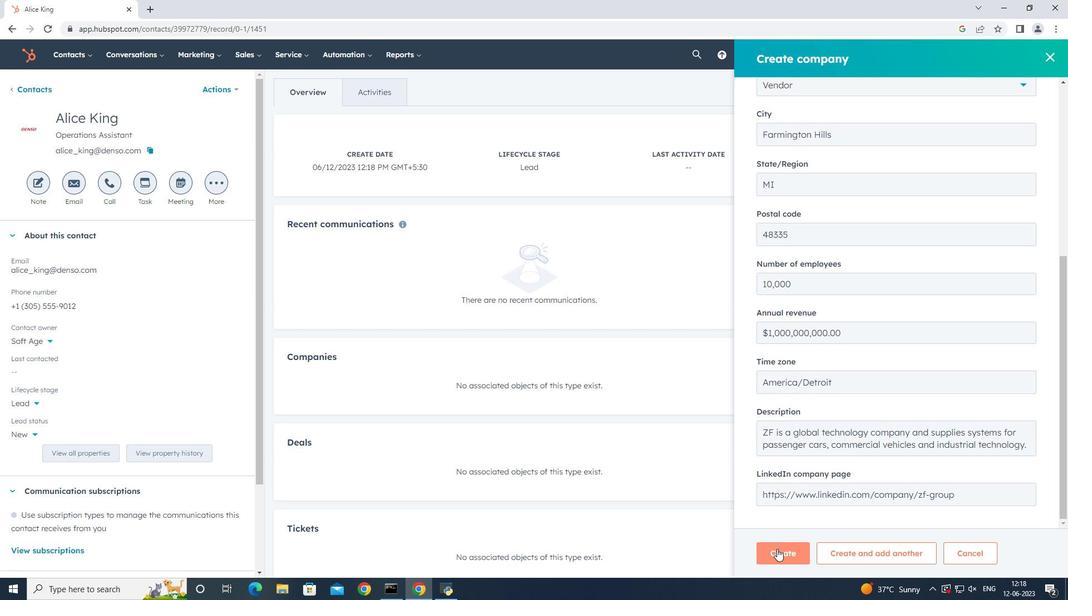 
Action: Mouse moved to (618, 358)
Screenshot: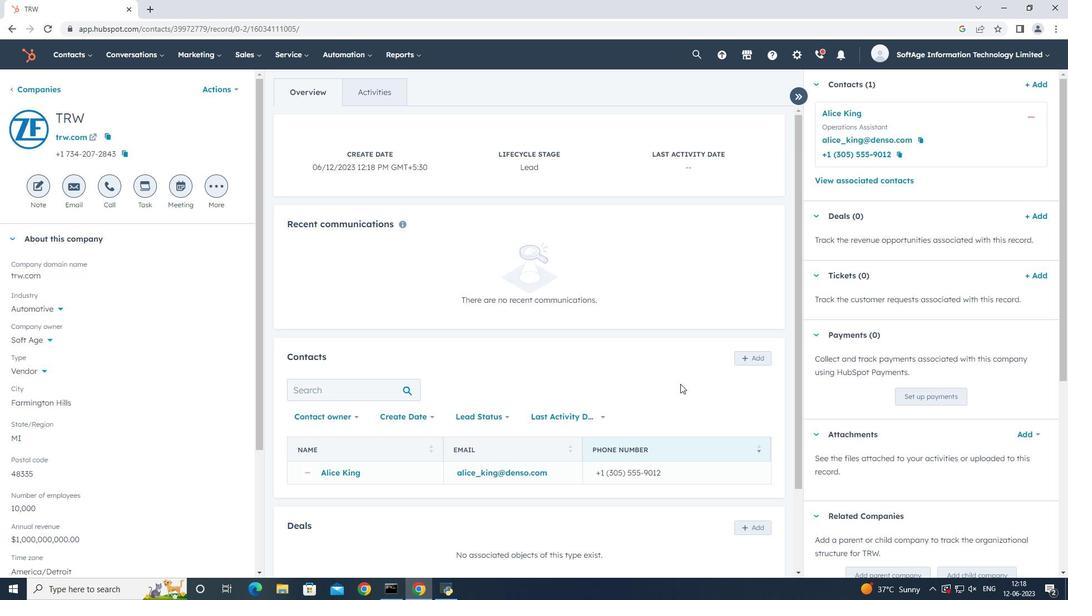 
